 Task: Add Boiron Coldcalm Children to the cart.
Action: Mouse moved to (305, 169)
Screenshot: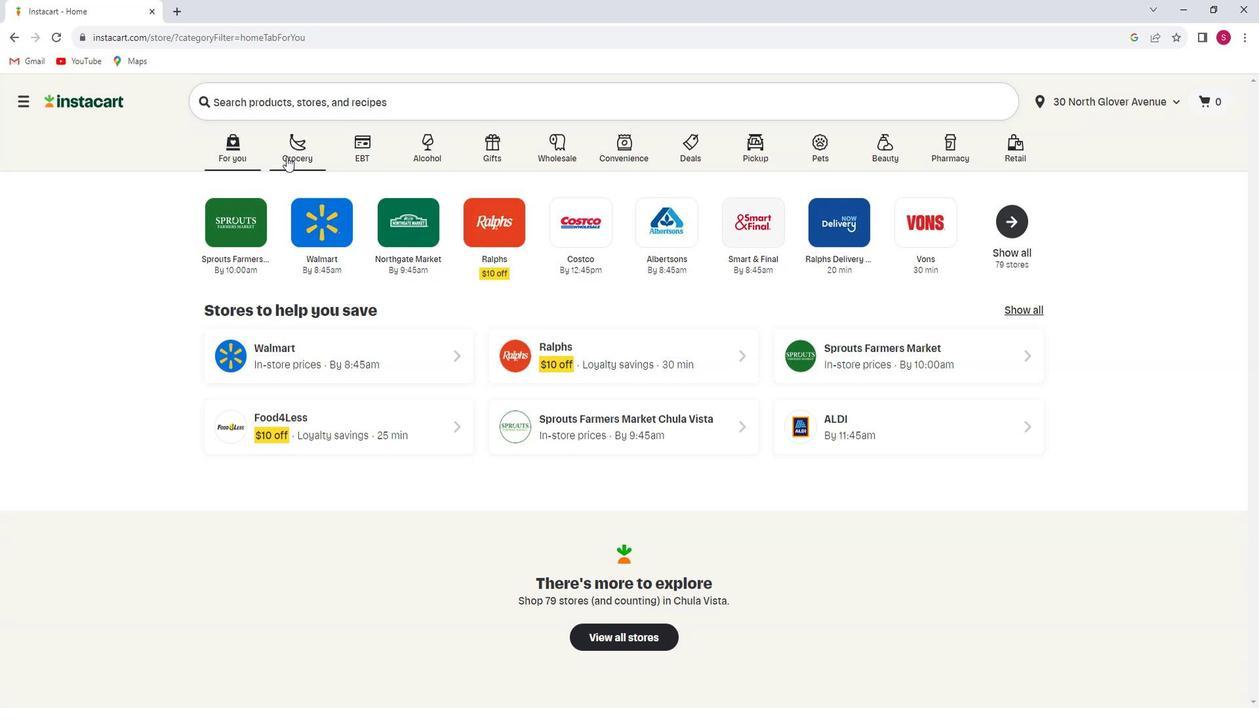 
Action: Mouse pressed left at (305, 169)
Screenshot: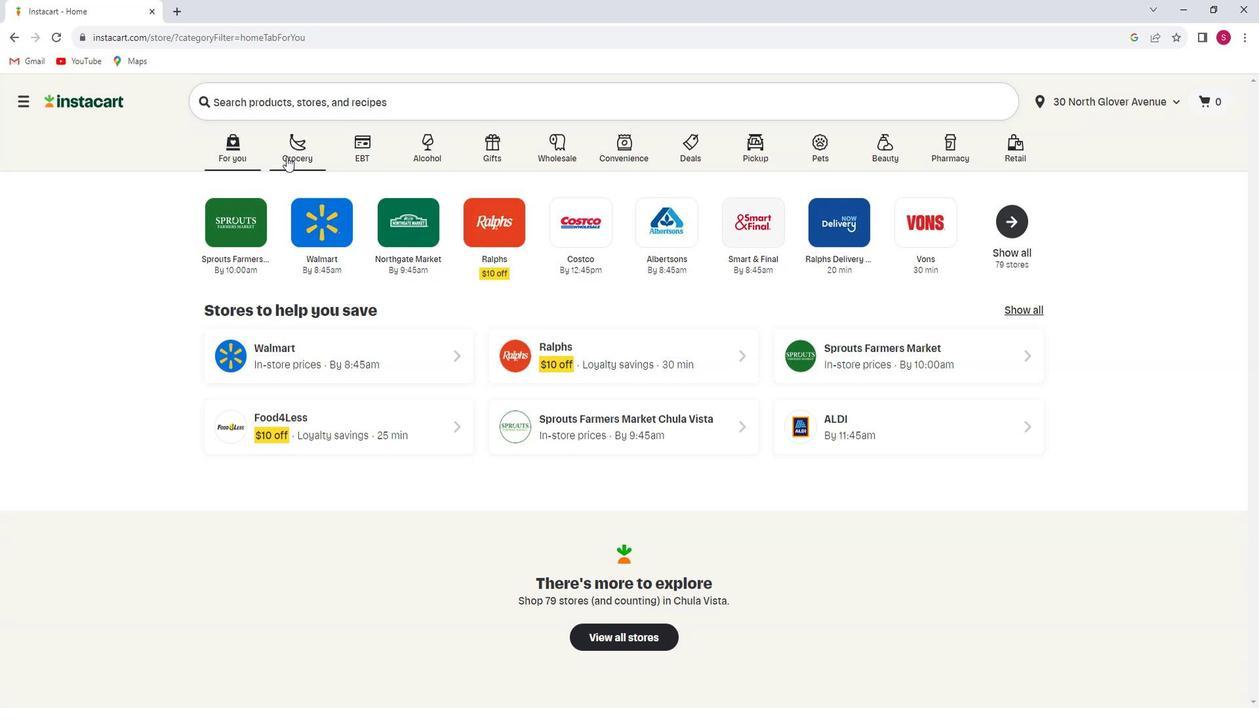 
Action: Mouse moved to (325, 417)
Screenshot: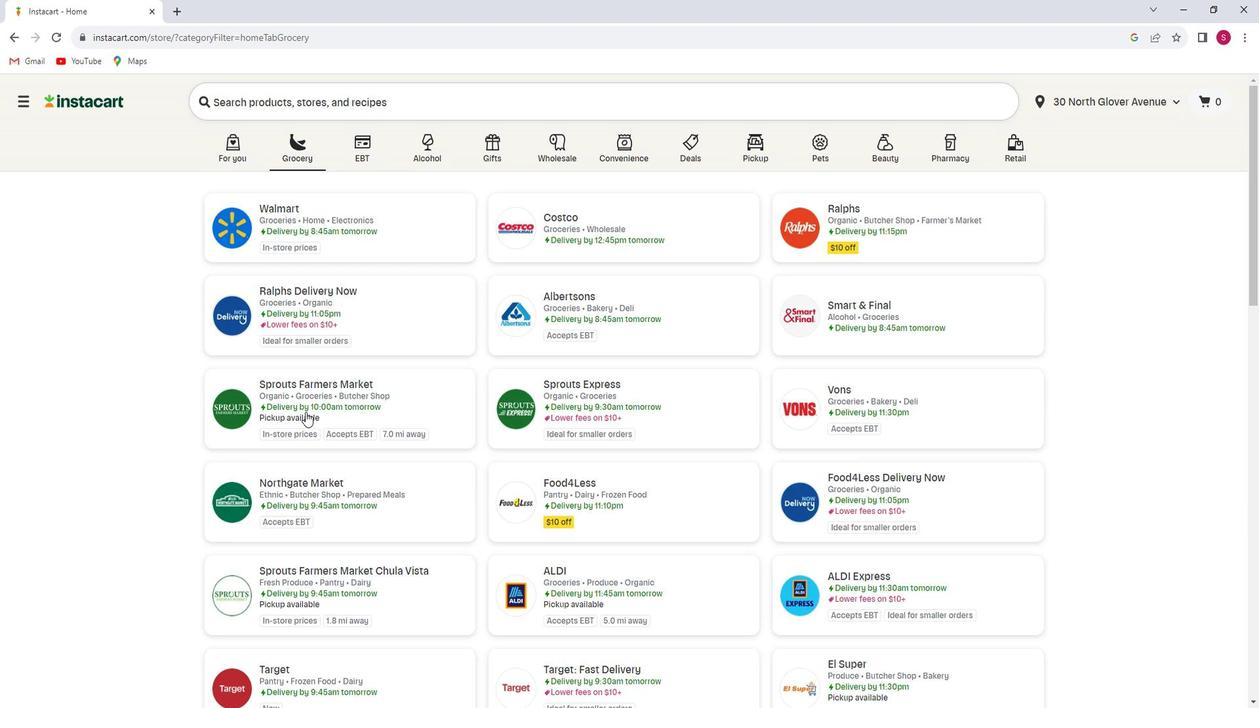 
Action: Mouse pressed left at (325, 417)
Screenshot: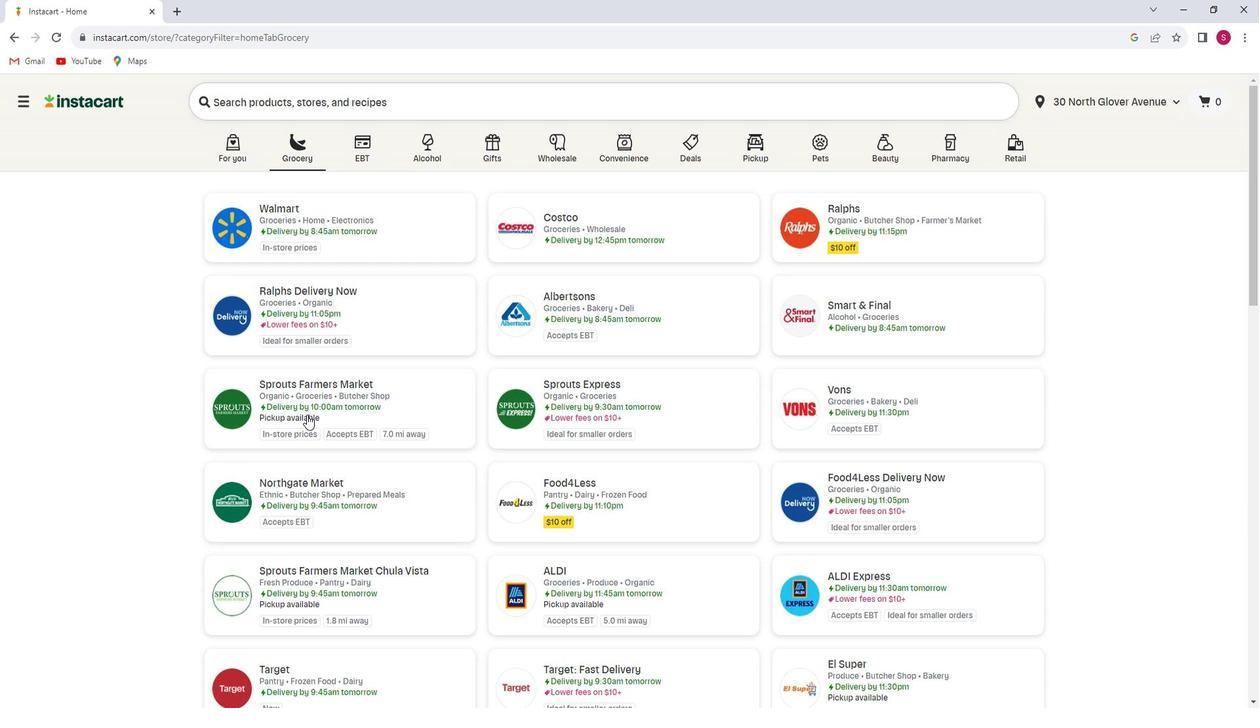 
Action: Mouse moved to (92, 482)
Screenshot: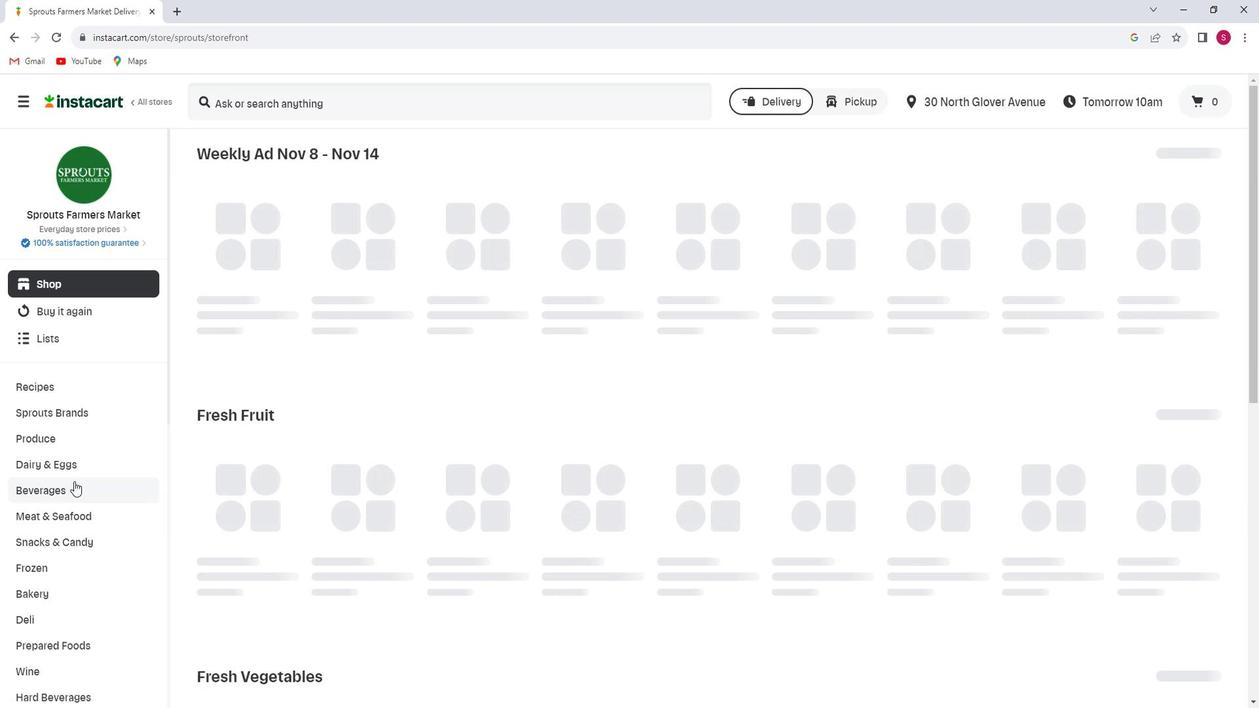 
Action: Mouse scrolled (92, 481) with delta (0, 0)
Screenshot: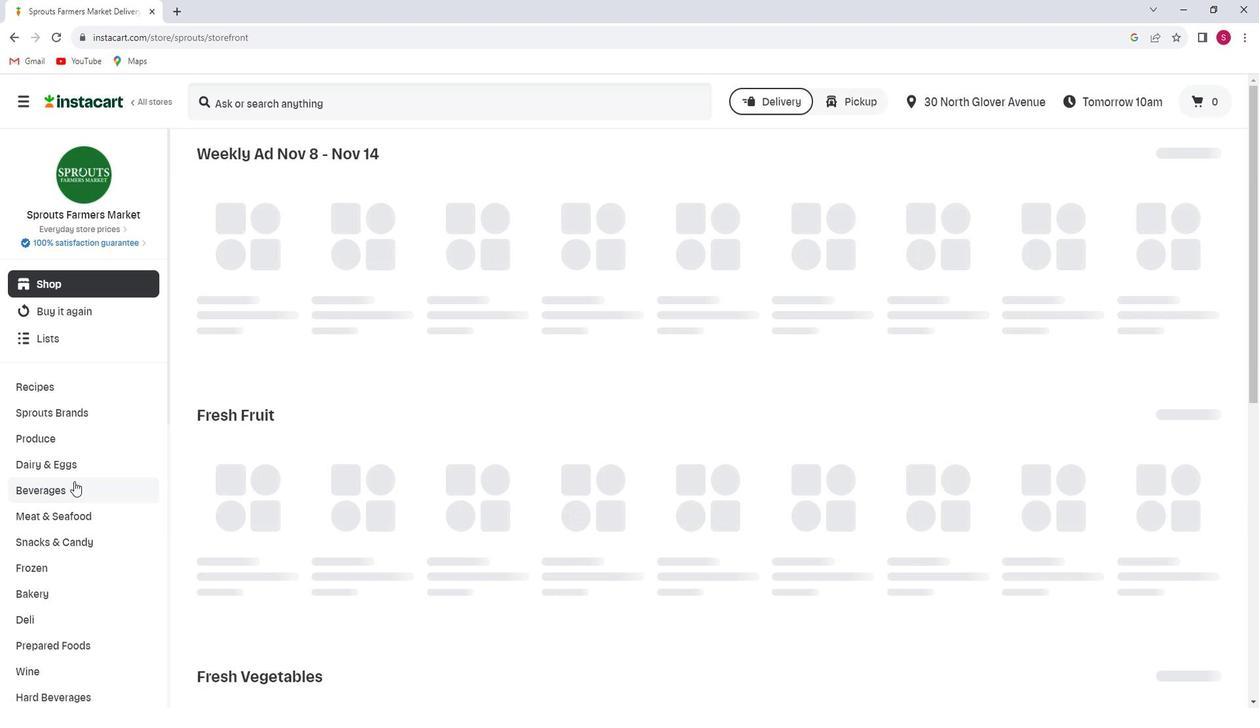 
Action: Mouse moved to (91, 483)
Screenshot: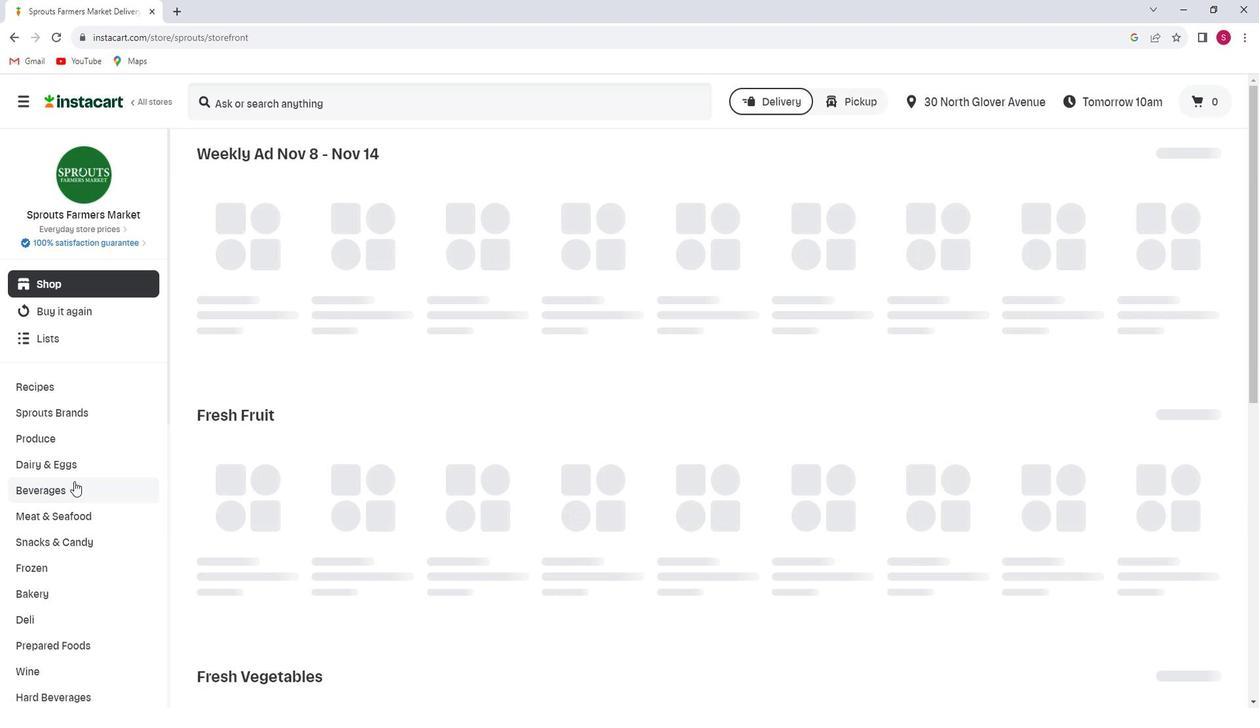 
Action: Mouse scrolled (91, 482) with delta (0, 0)
Screenshot: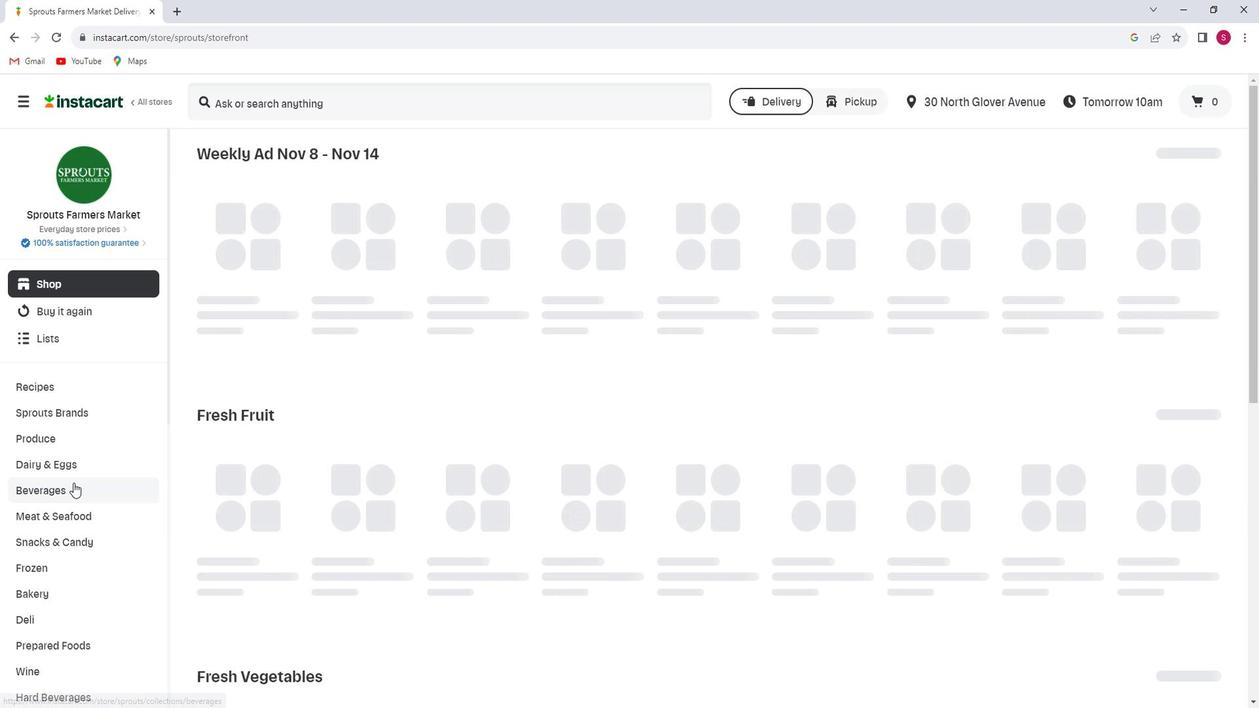 
Action: Mouse scrolled (91, 482) with delta (0, 0)
Screenshot: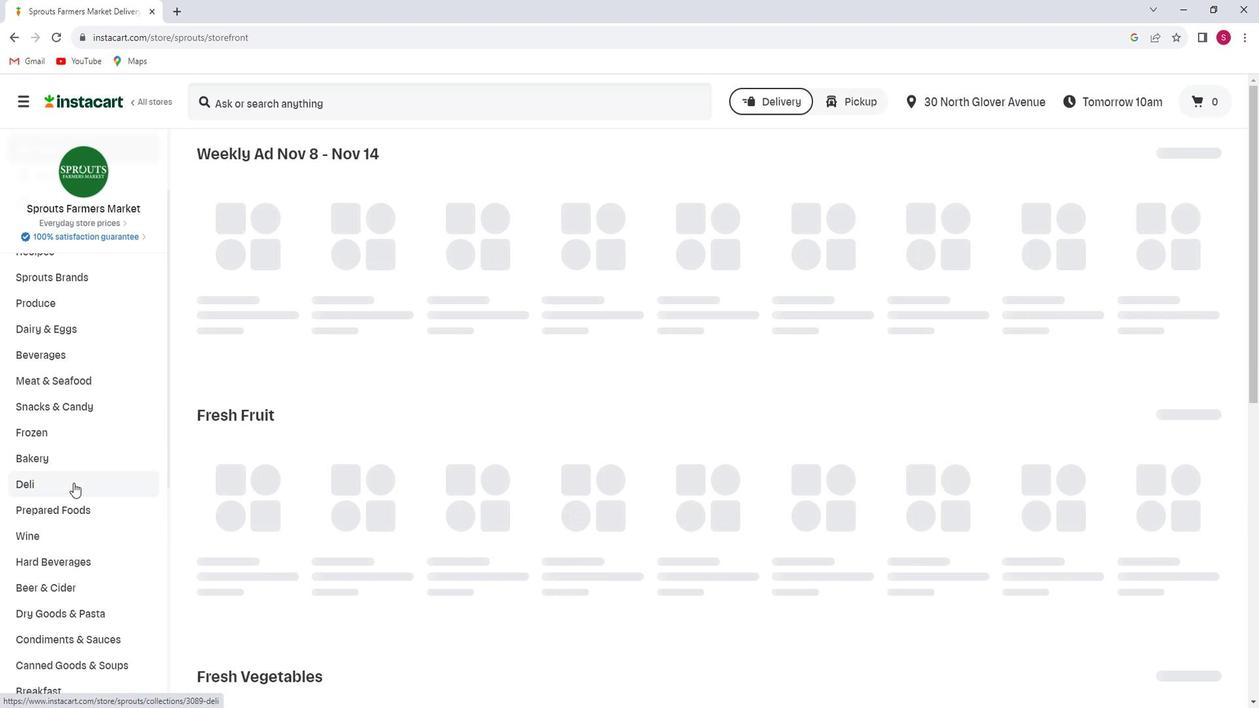 
Action: Mouse moved to (91, 485)
Screenshot: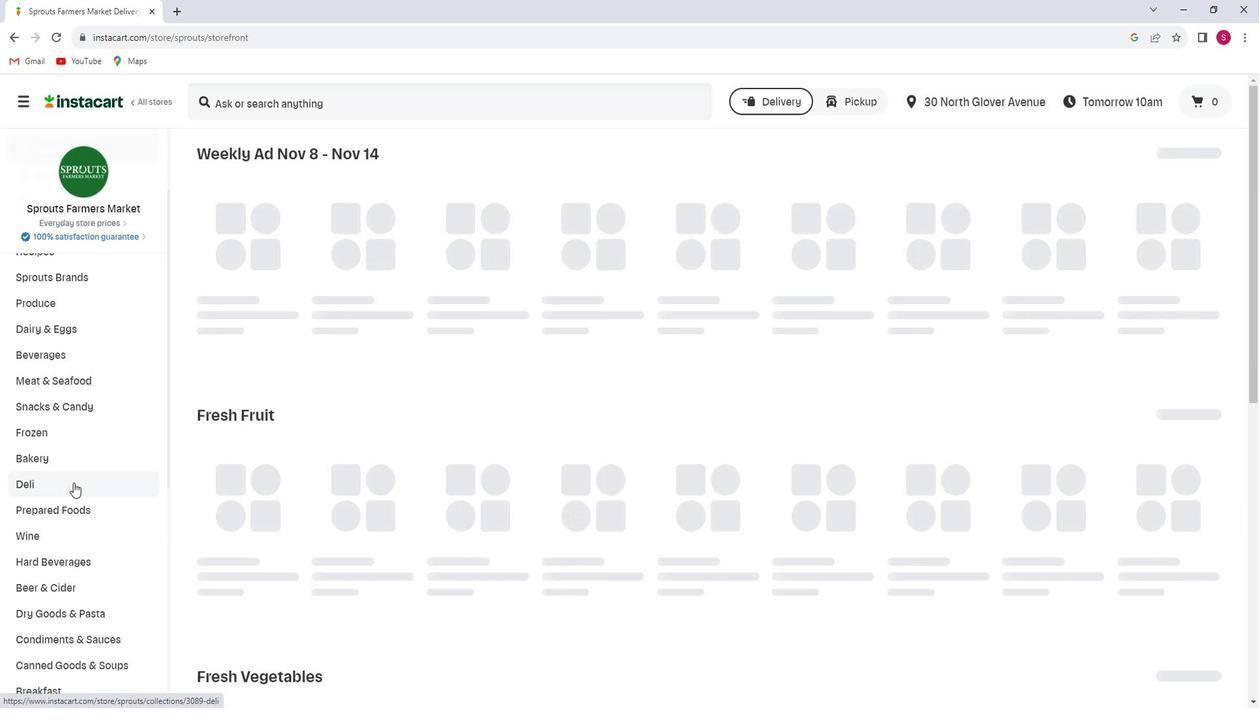 
Action: Mouse scrolled (91, 484) with delta (0, 0)
Screenshot: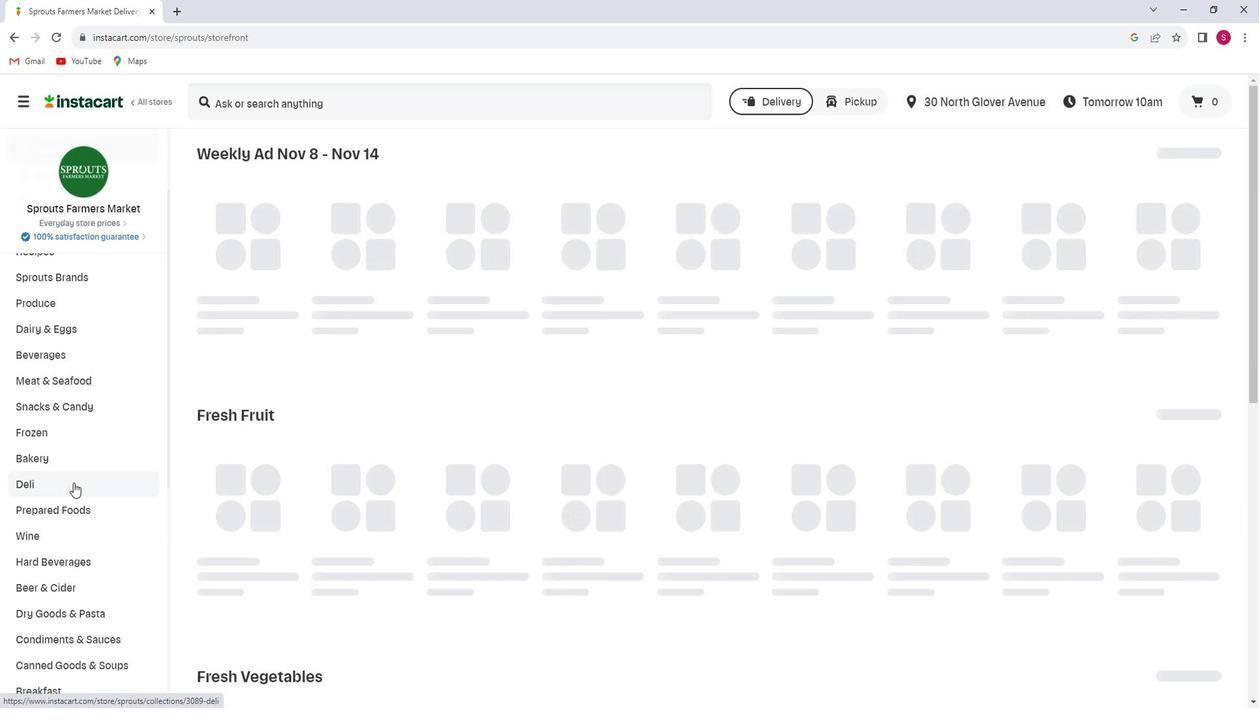 
Action: Mouse moved to (91, 486)
Screenshot: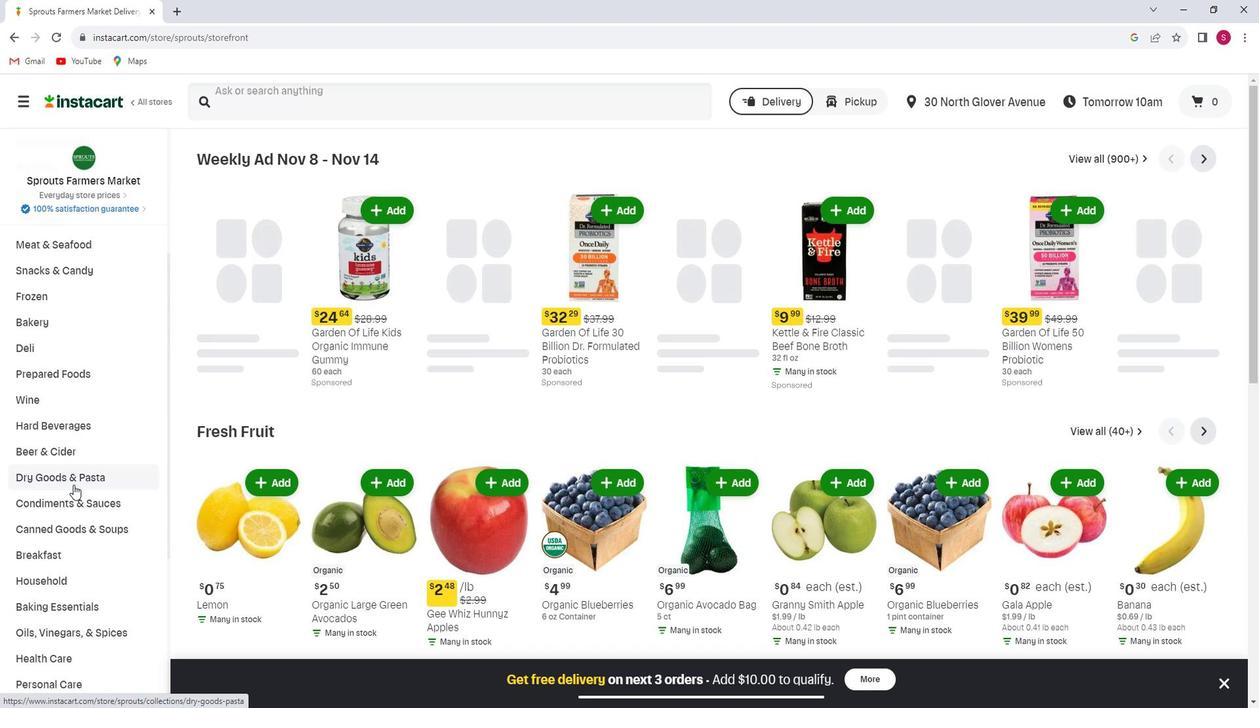 
Action: Mouse scrolled (91, 485) with delta (0, 0)
Screenshot: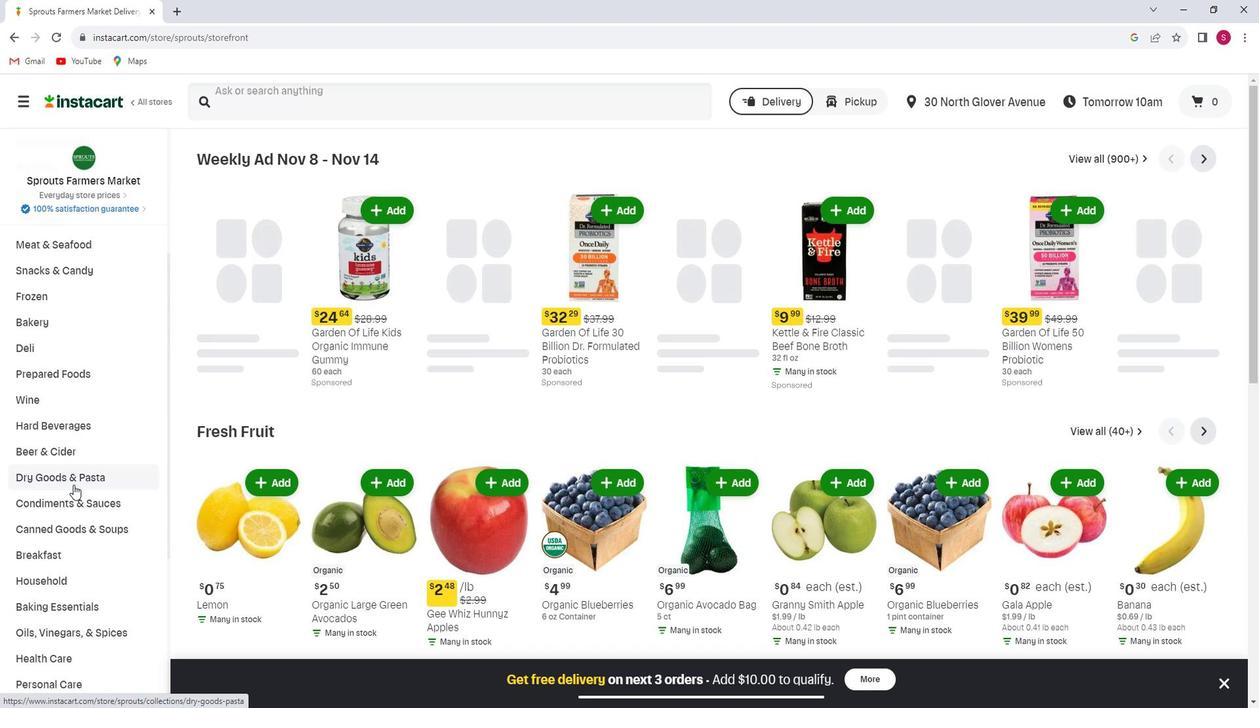 
Action: Mouse moved to (89, 487)
Screenshot: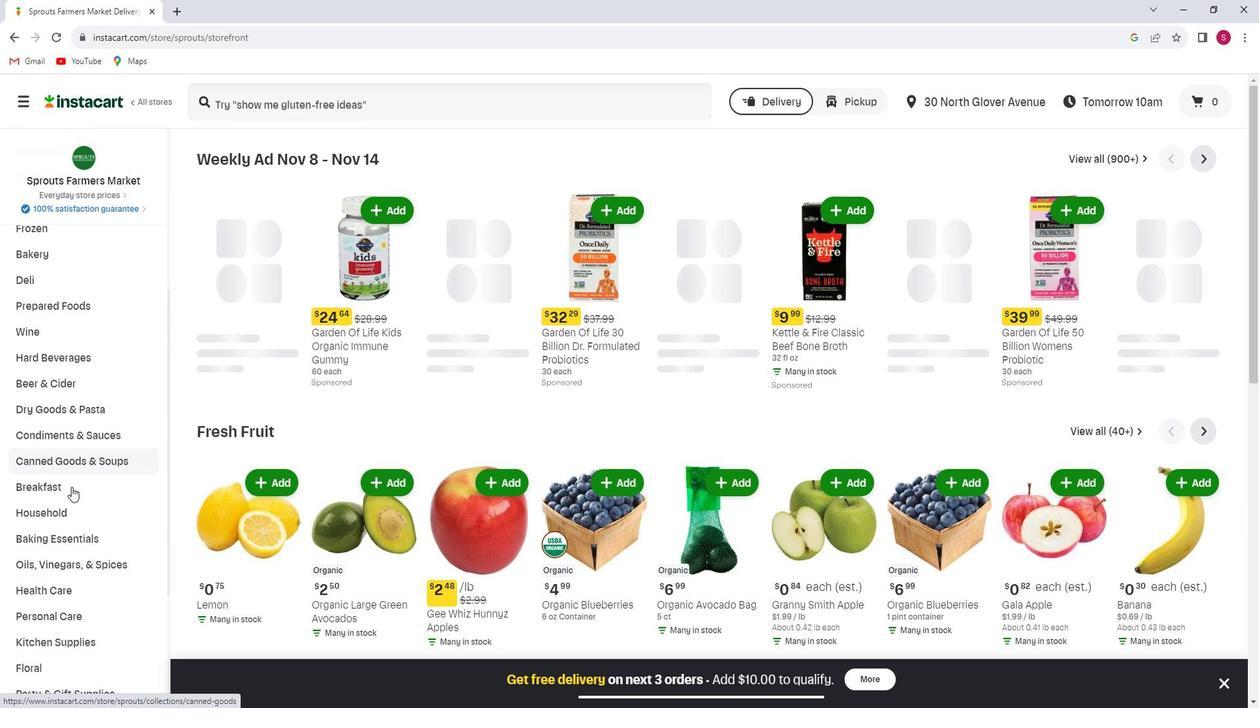 
Action: Mouse scrolled (89, 486) with delta (0, 0)
Screenshot: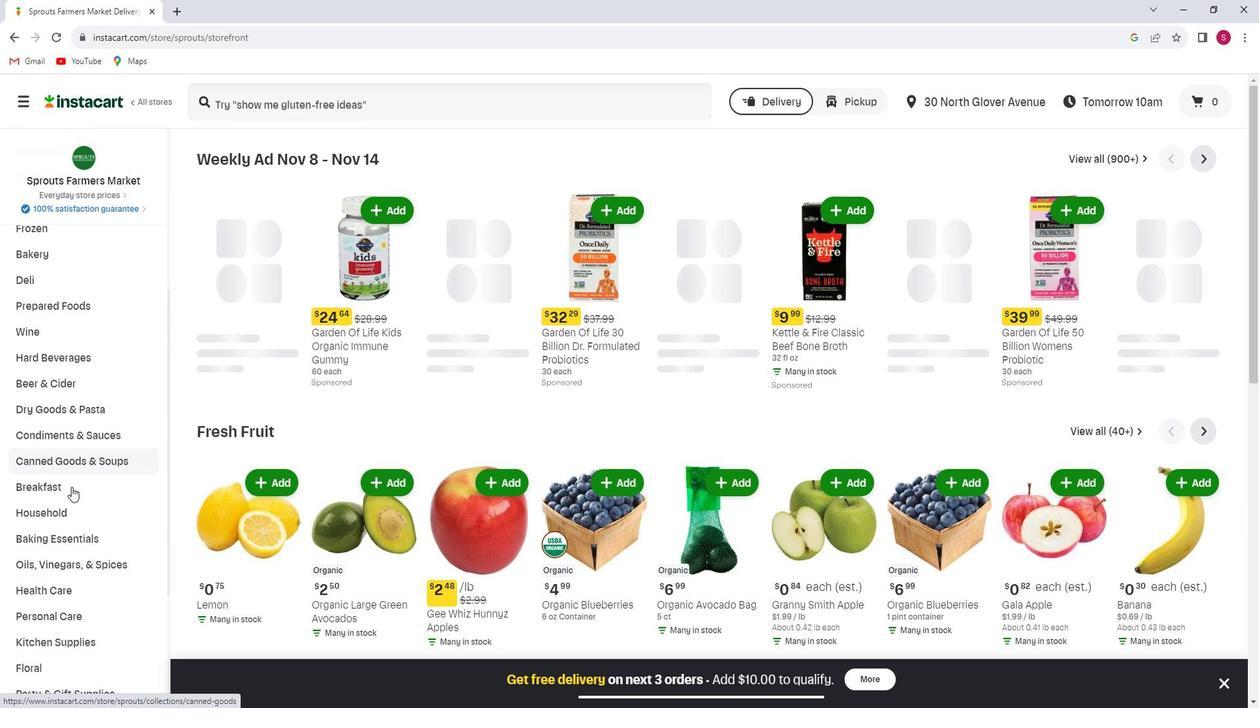 
Action: Mouse scrolled (89, 486) with delta (0, 0)
Screenshot: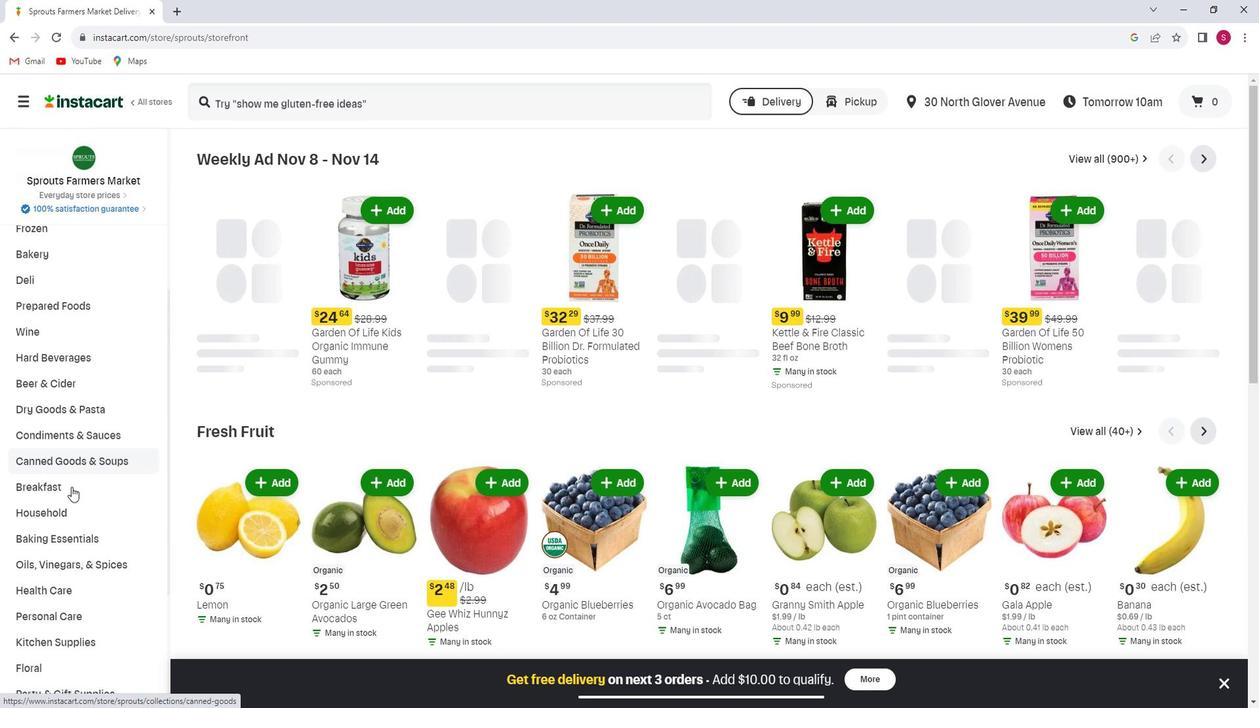 
Action: Mouse scrolled (89, 486) with delta (0, 0)
Screenshot: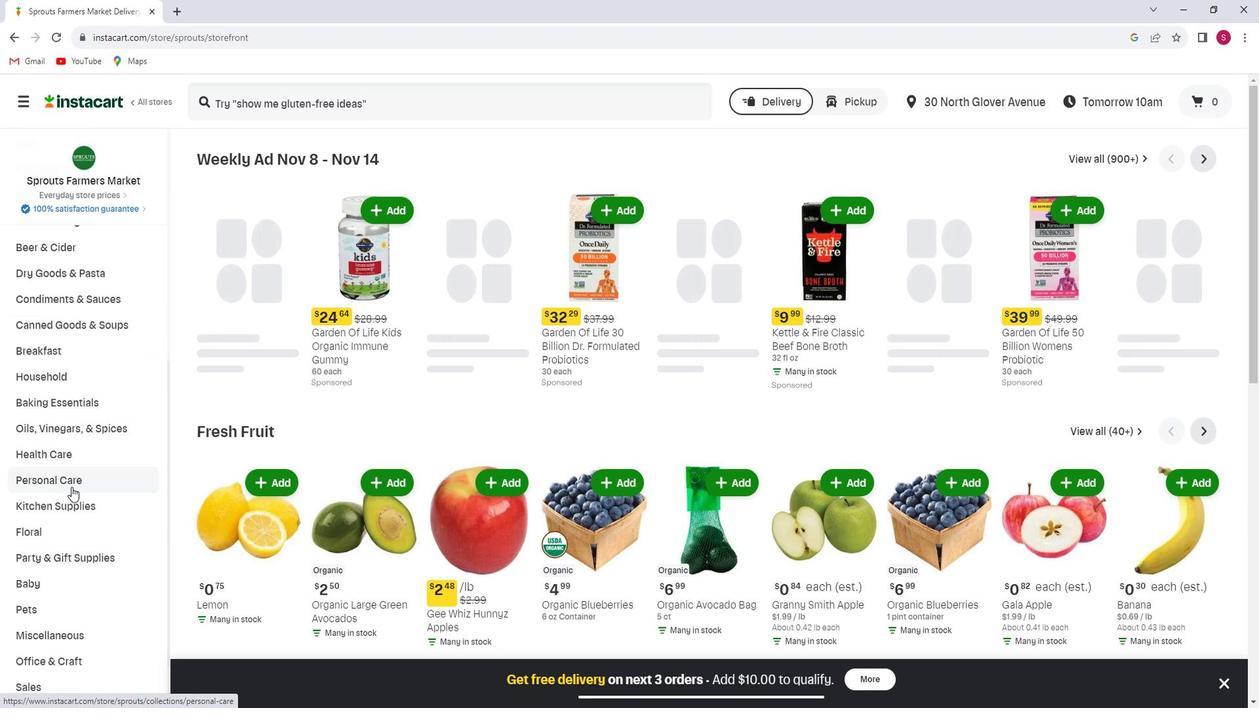 
Action: Mouse moved to (69, 515)
Screenshot: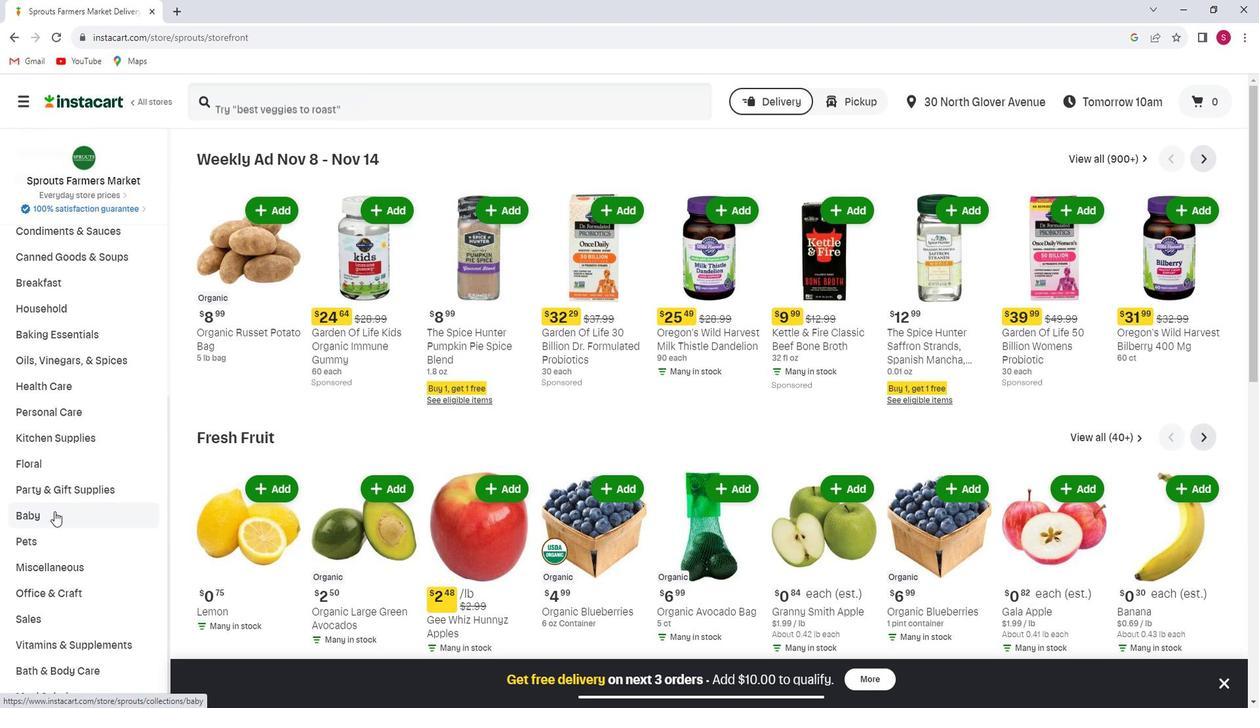 
Action: Mouse pressed left at (69, 515)
Screenshot: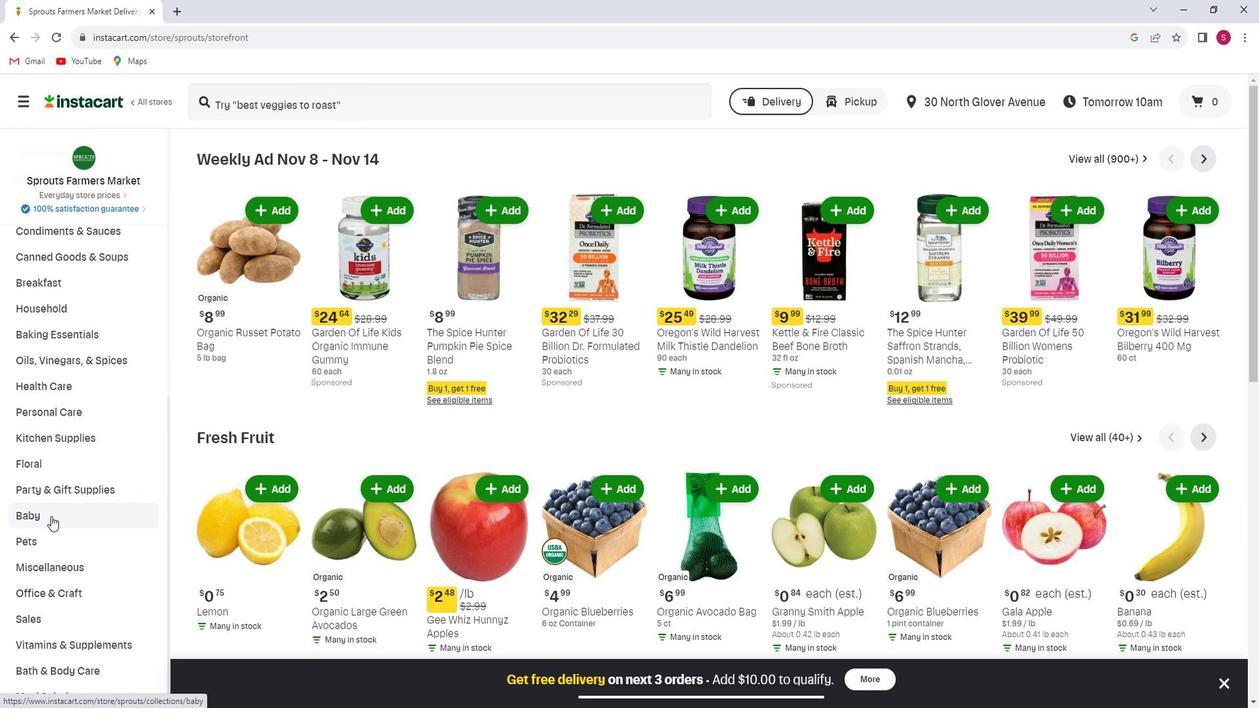 
Action: Mouse moved to (70, 537)
Screenshot: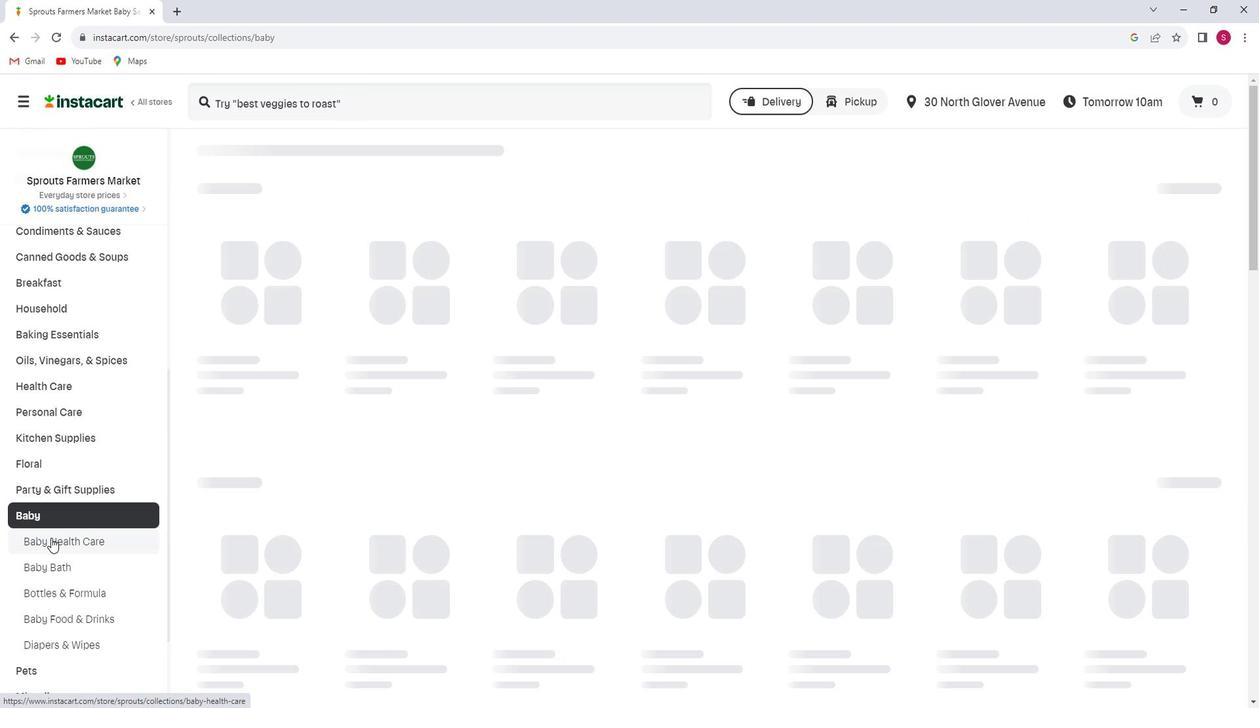 
Action: Mouse pressed left at (70, 537)
Screenshot: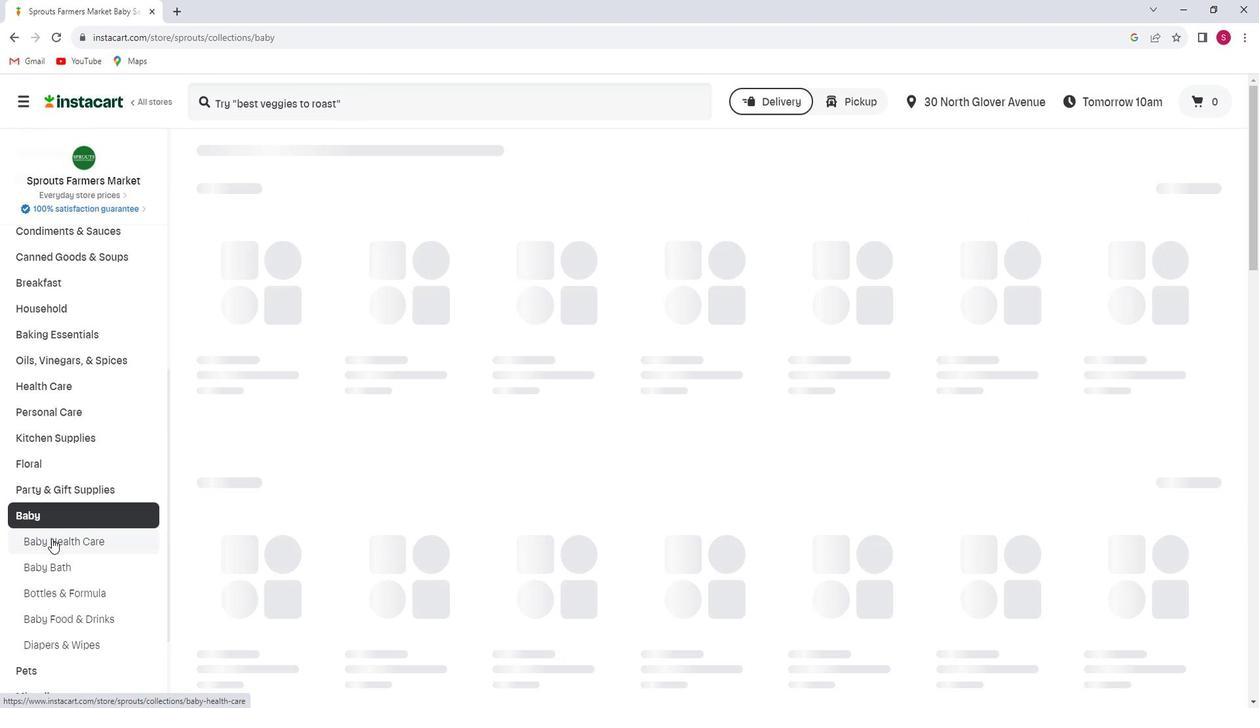 
Action: Mouse moved to (319, 111)
Screenshot: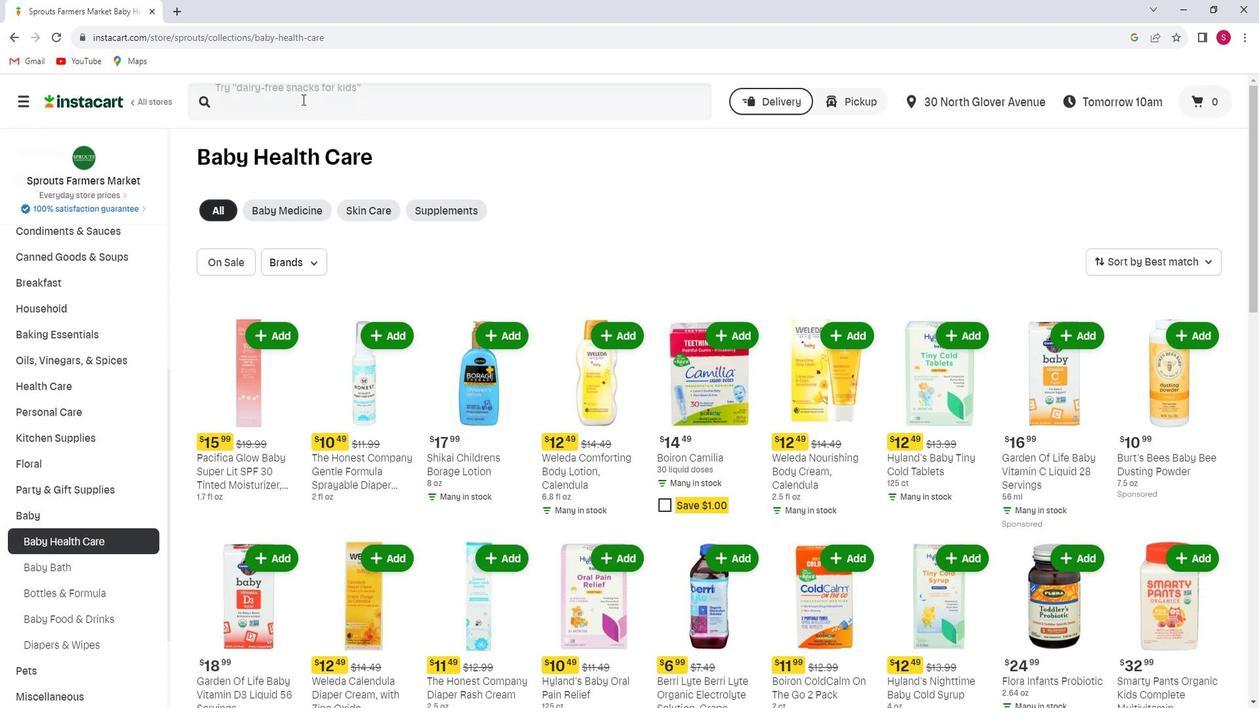 
Action: Mouse pressed left at (319, 111)
Screenshot: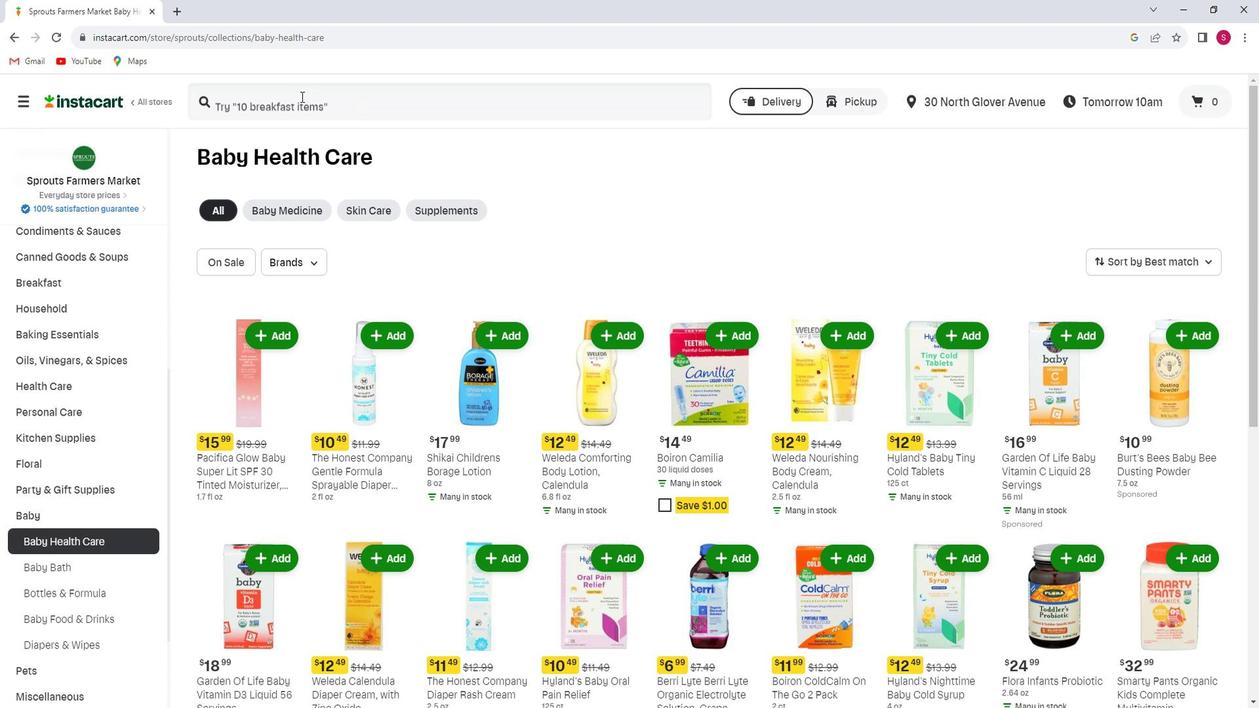 
Action: Key pressed <Key.shift>Boiron<Key.space><Key.shift>Coldcalm<Key.space><Key.shift>Childe<Key.backspace>ren<Key.enter>
Screenshot: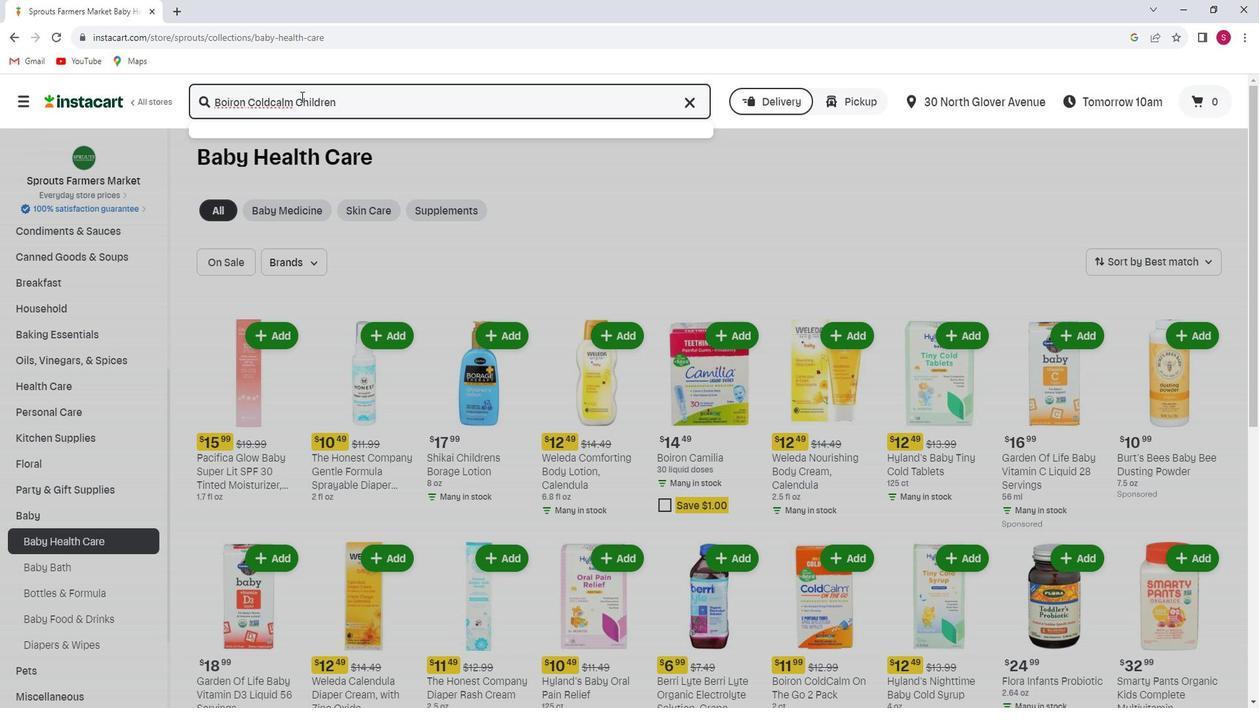 
Action: Mouse moved to (461, 275)
Screenshot: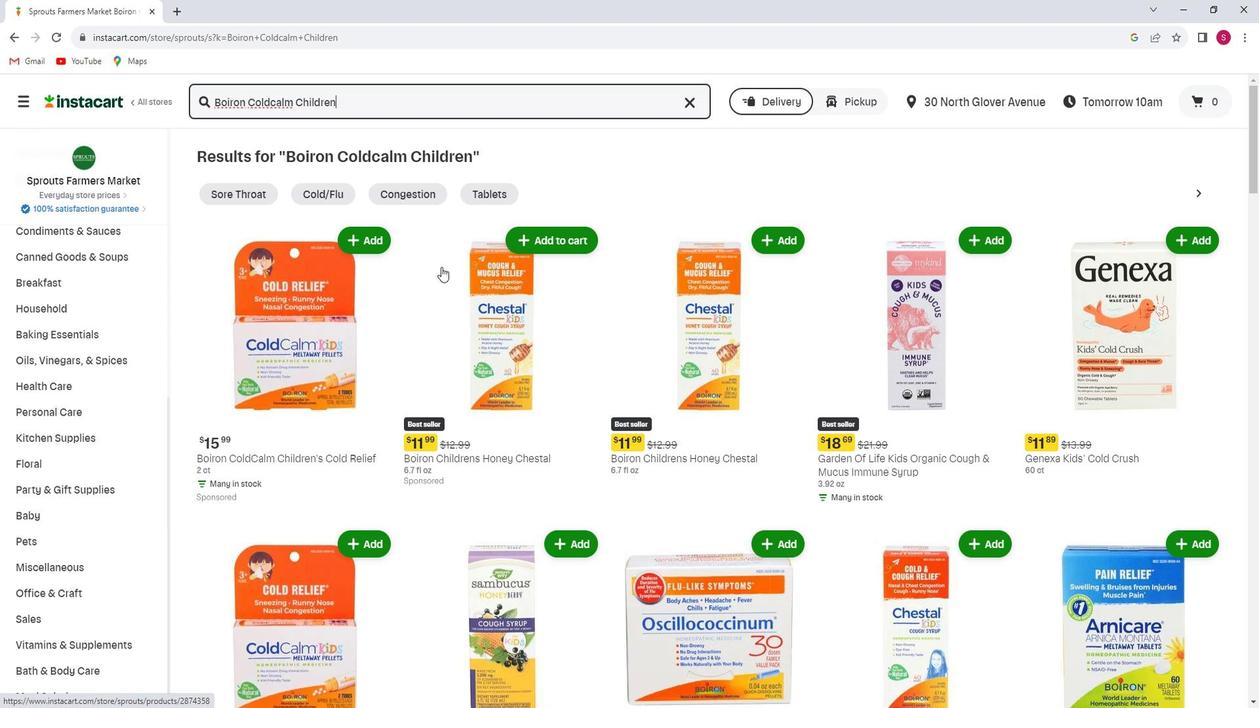 
Action: Mouse scrolled (461, 274) with delta (0, 0)
Screenshot: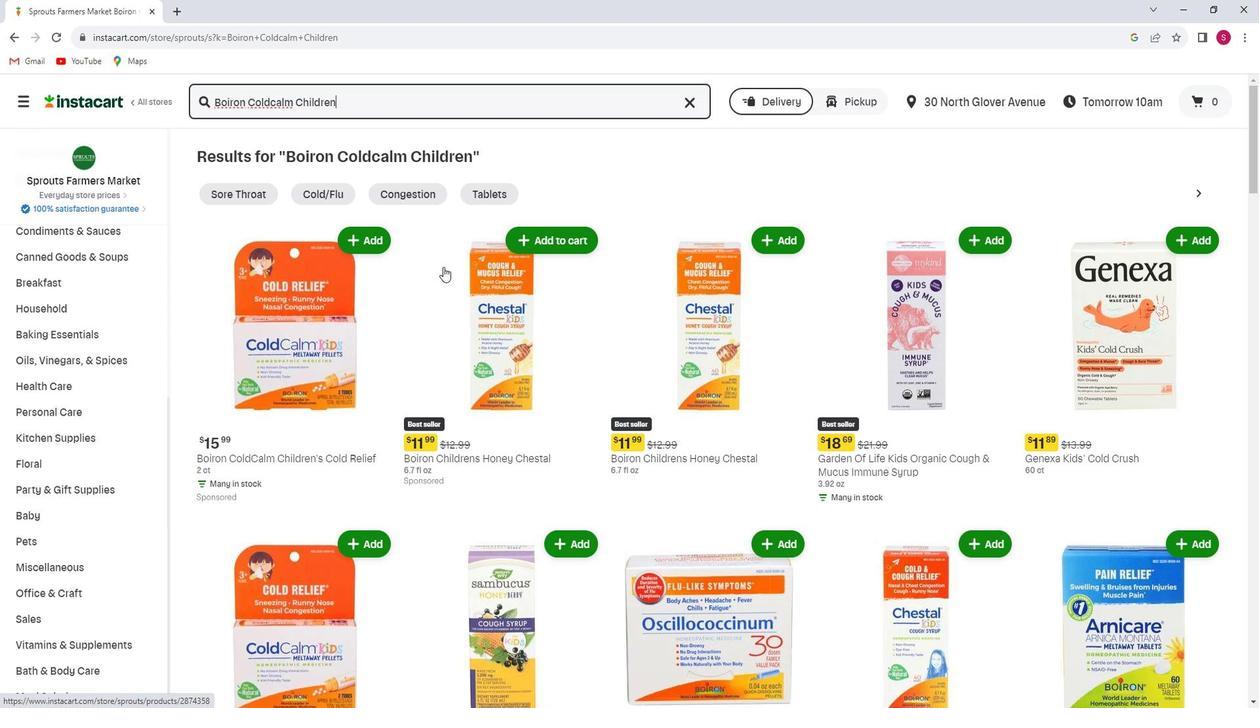 
Action: Mouse scrolled (461, 274) with delta (0, 0)
Screenshot: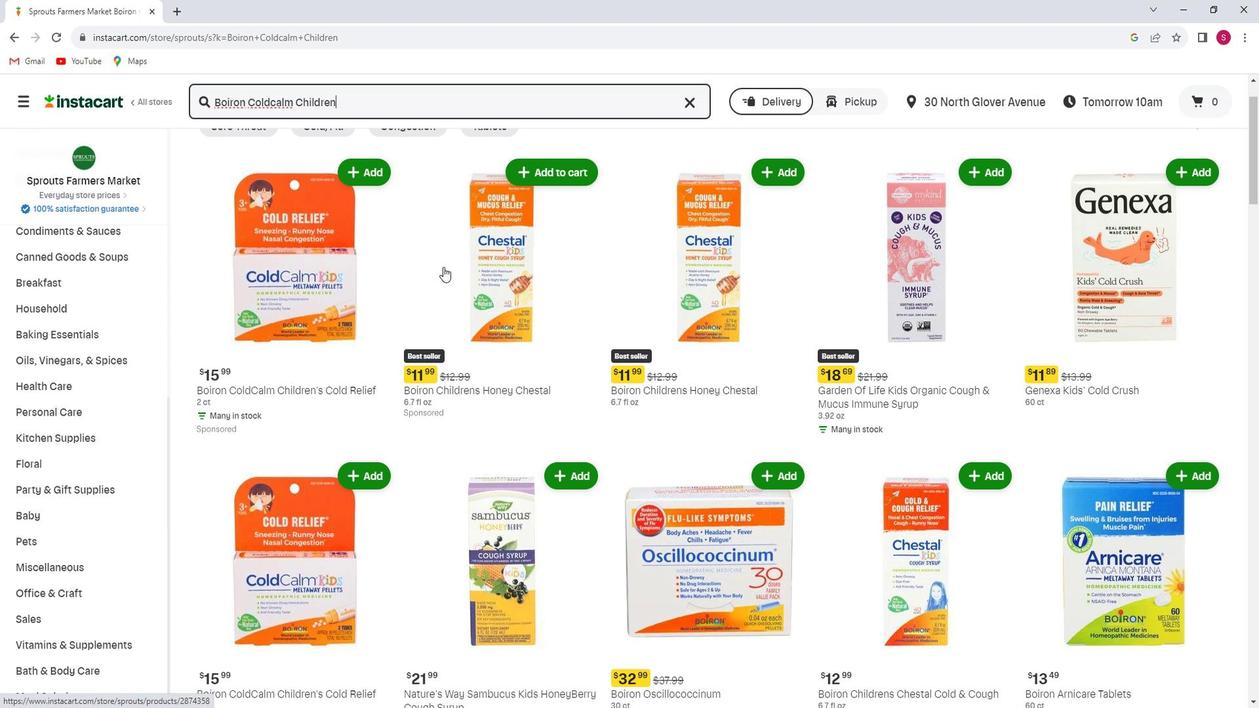 
Action: Mouse scrolled (461, 274) with delta (0, 0)
Screenshot: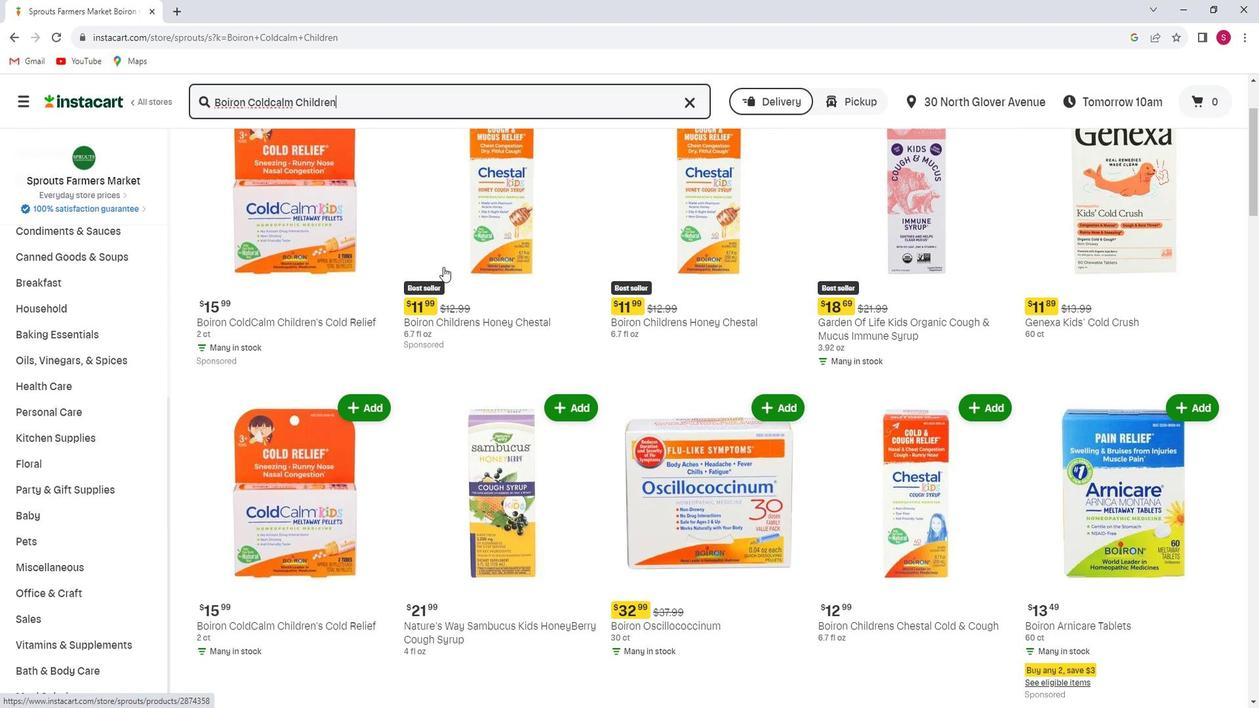 
Action: Mouse scrolled (461, 274) with delta (0, 0)
Screenshot: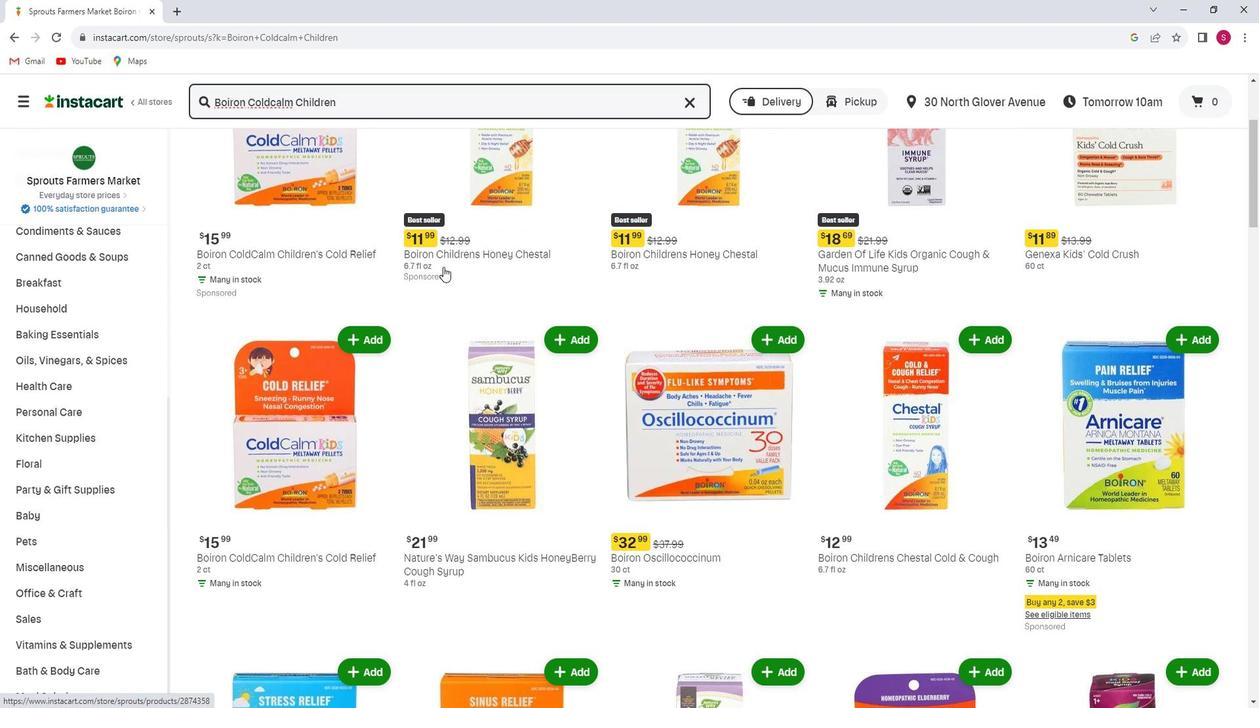
Action: Mouse scrolled (461, 274) with delta (0, 0)
Screenshot: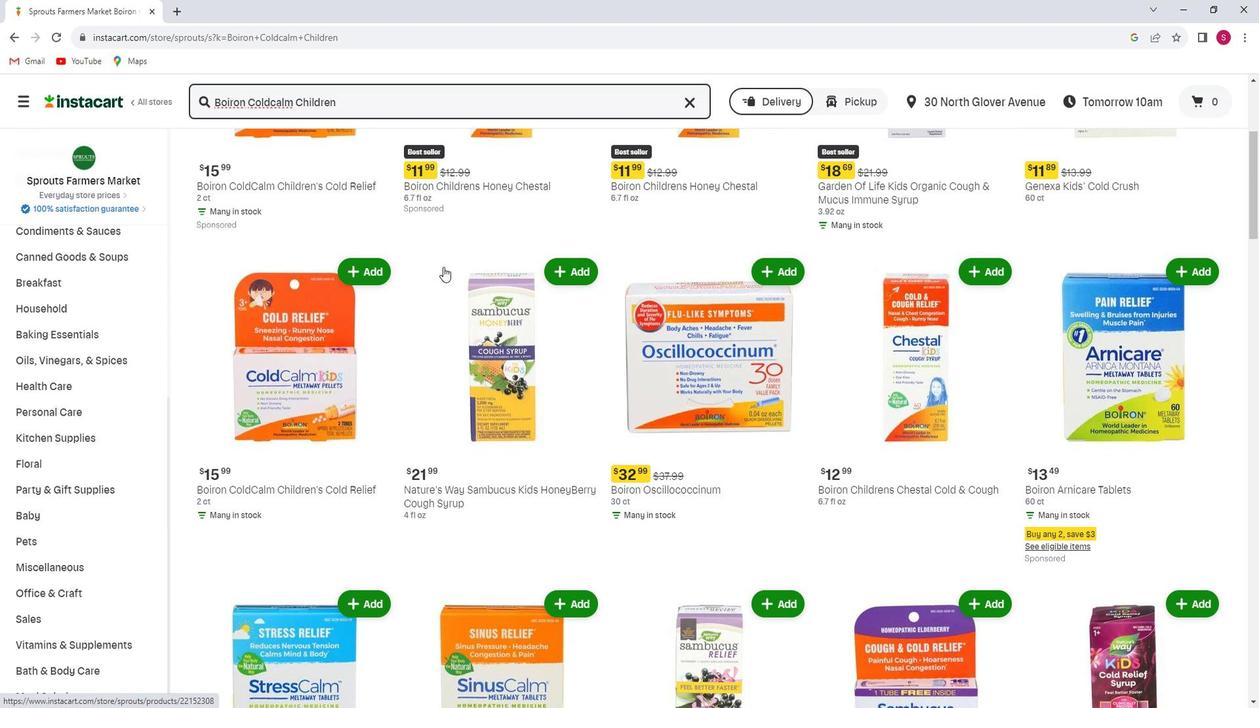 
Action: Mouse scrolled (461, 274) with delta (0, 0)
Screenshot: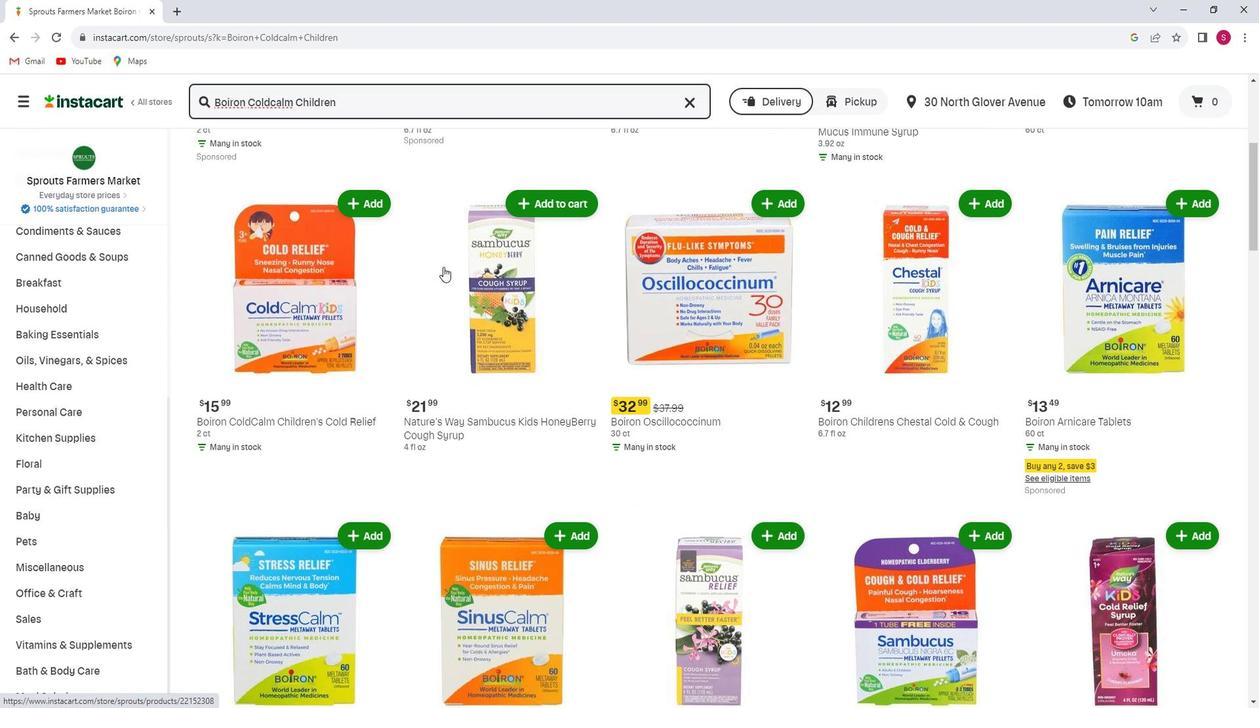 
Action: Mouse scrolled (461, 274) with delta (0, 0)
Screenshot: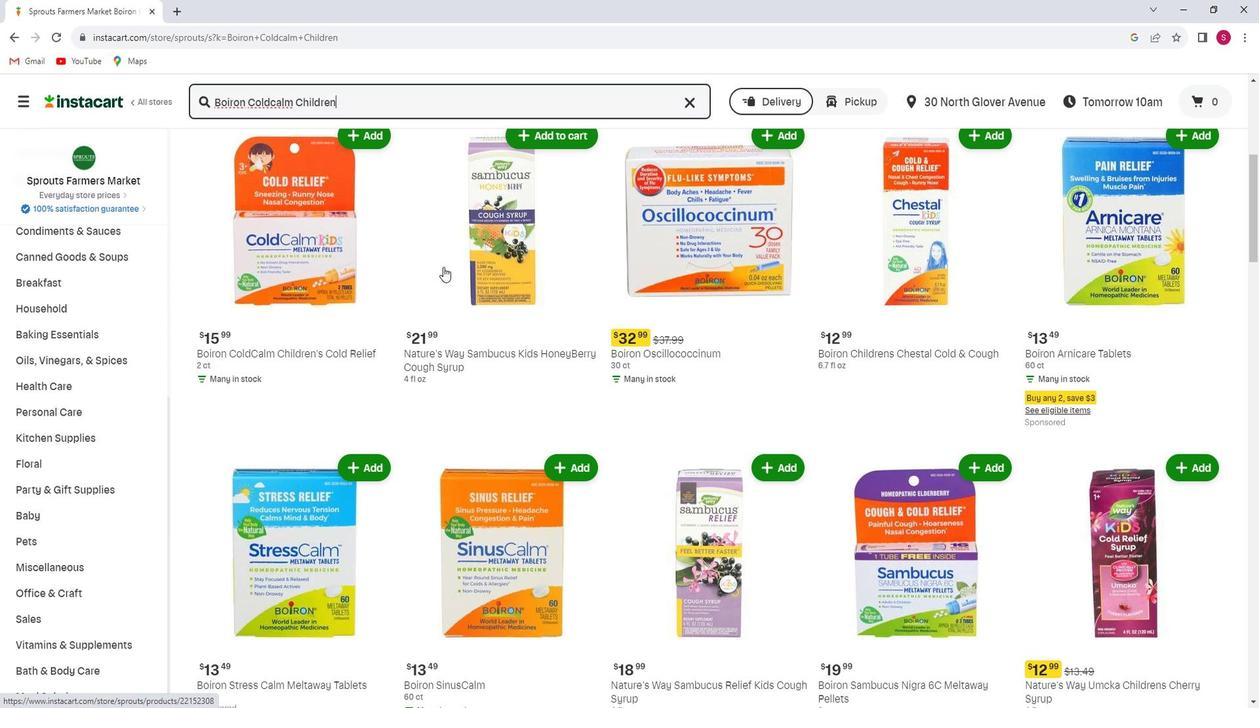 
Action: Mouse scrolled (461, 274) with delta (0, 0)
Screenshot: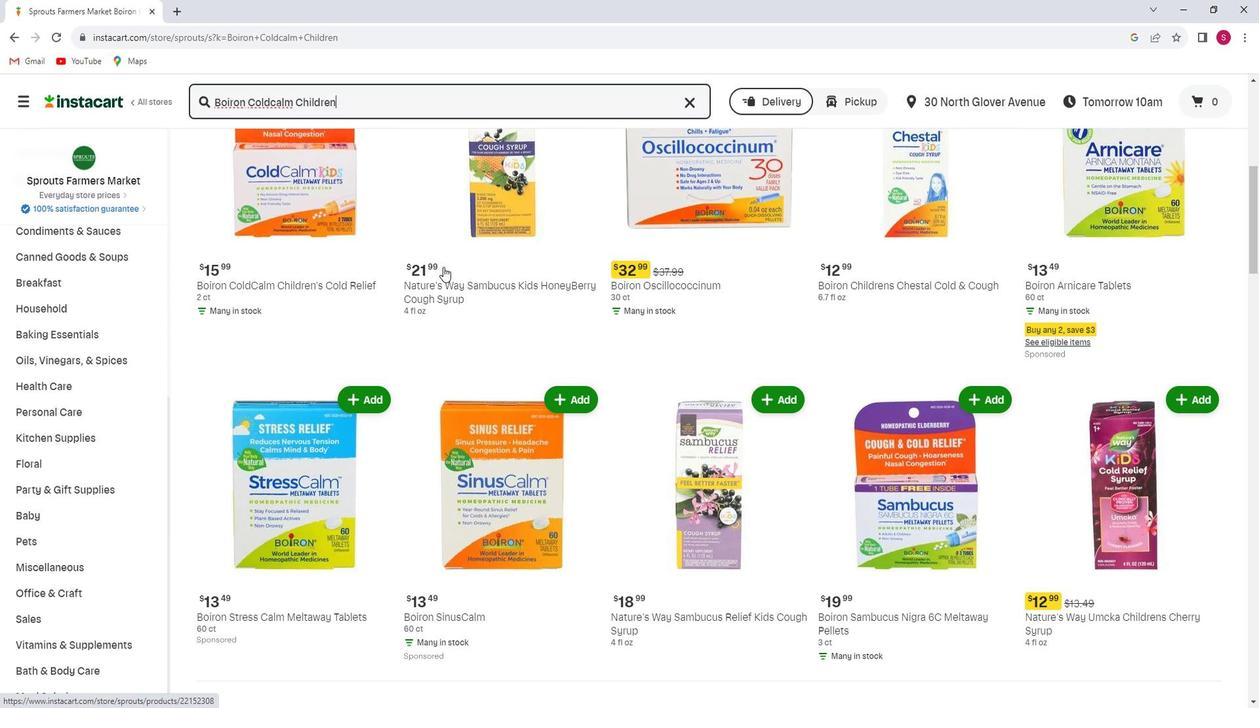 
Action: Mouse scrolled (461, 274) with delta (0, 0)
Screenshot: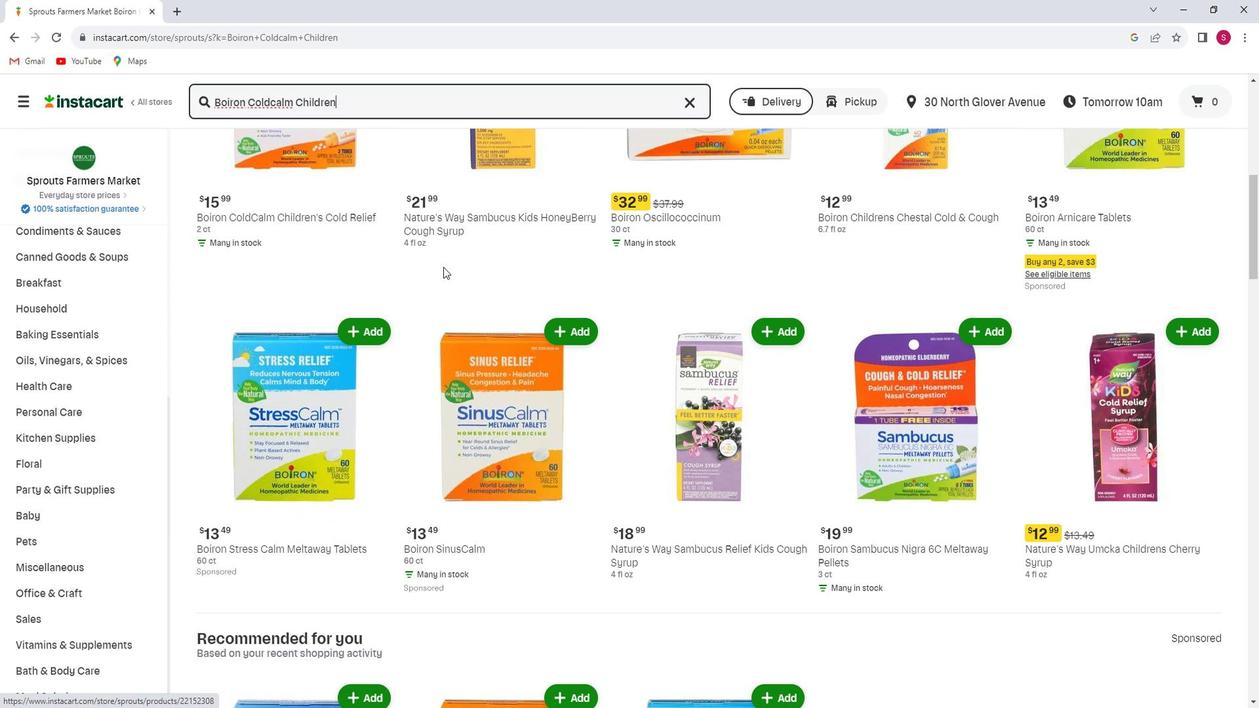 
Action: Mouse scrolled (461, 274) with delta (0, 0)
Screenshot: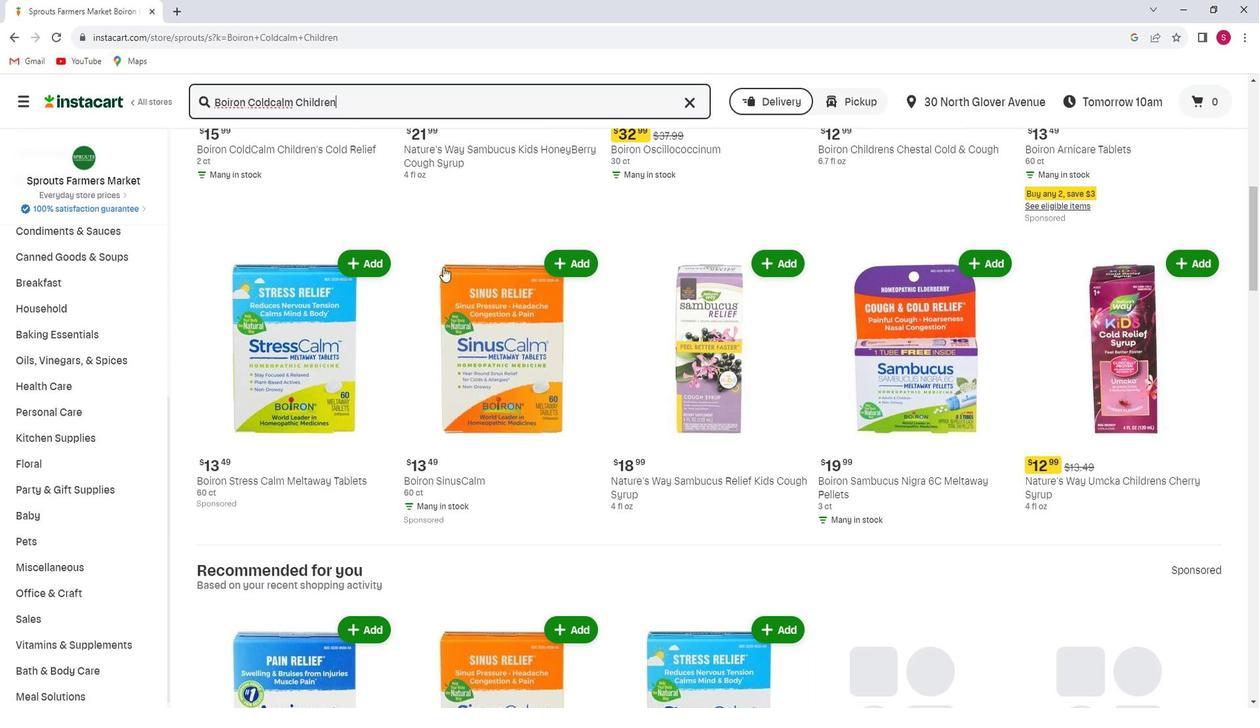
Action: Mouse scrolled (461, 274) with delta (0, 0)
Screenshot: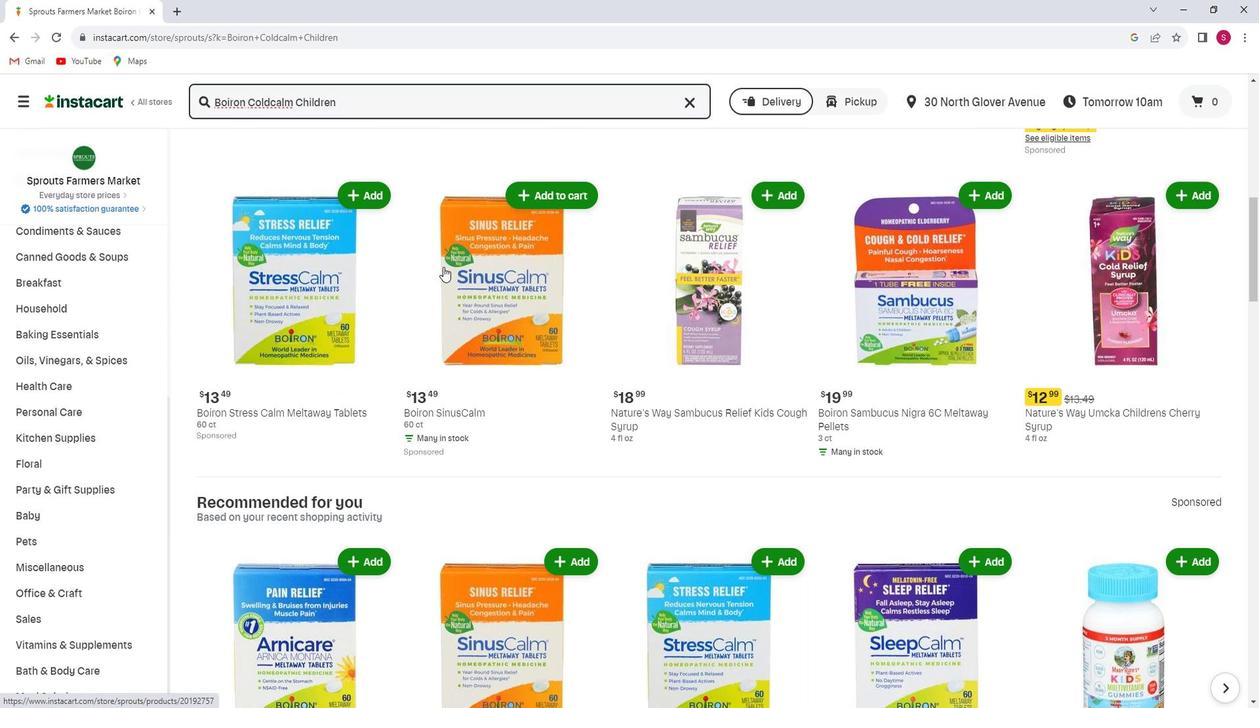 
Action: Mouse scrolled (461, 274) with delta (0, 0)
Screenshot: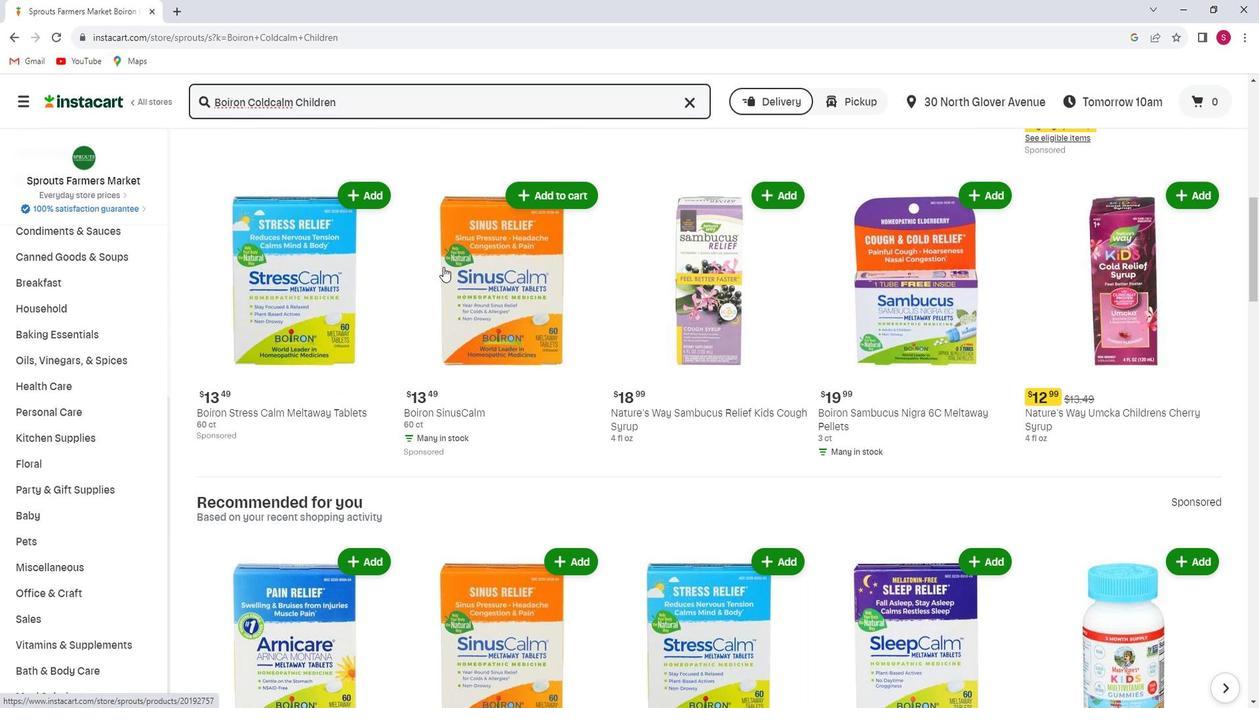 
Action: Mouse scrolled (461, 274) with delta (0, 0)
Screenshot: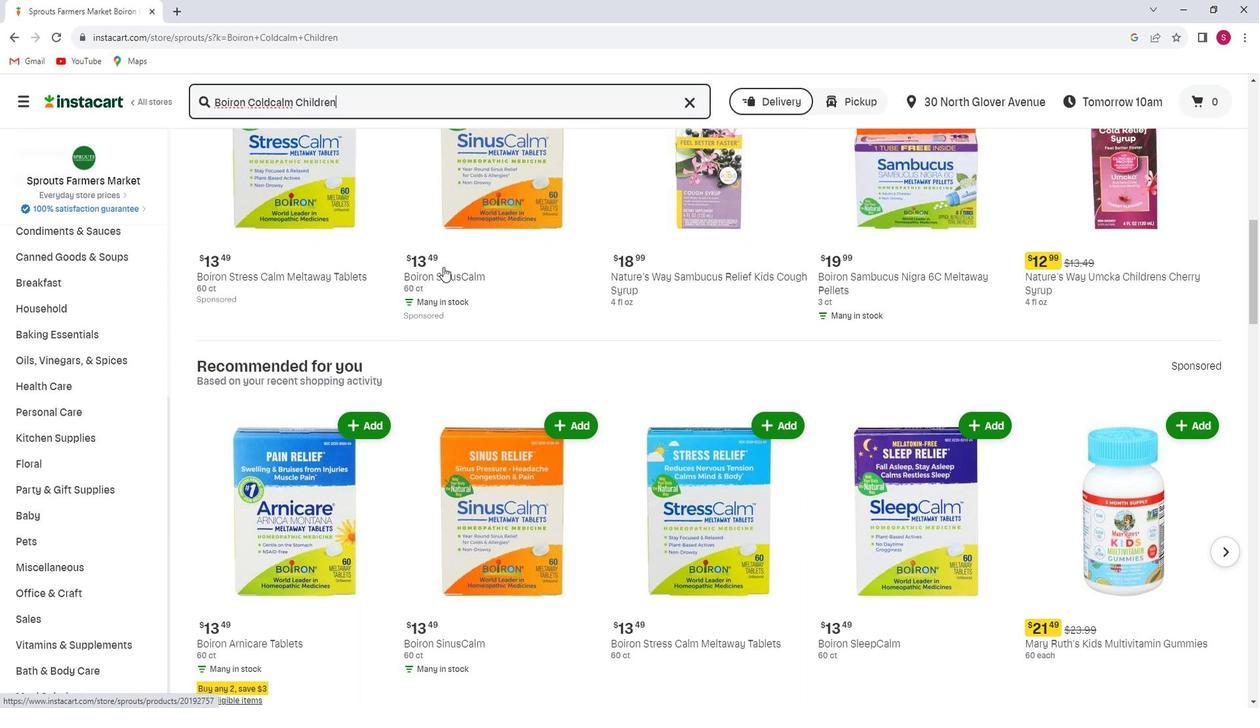 
Action: Mouse scrolled (461, 274) with delta (0, 0)
Screenshot: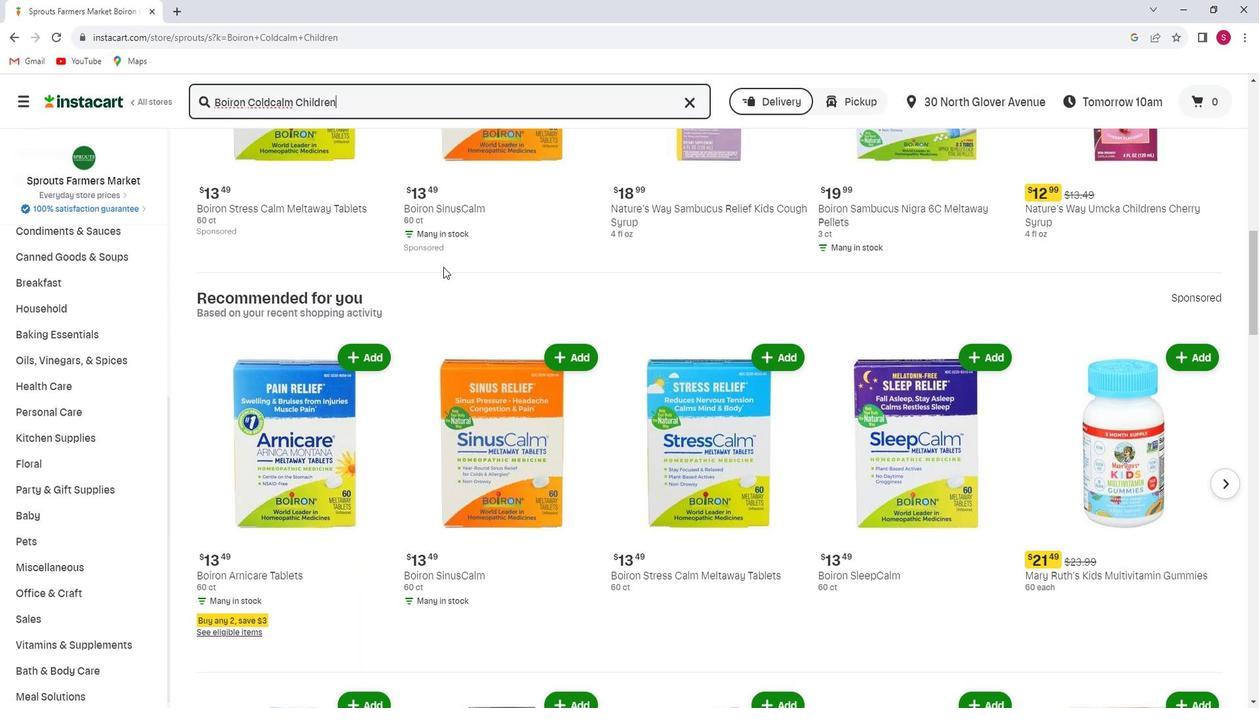 
Action: Mouse scrolled (461, 274) with delta (0, 0)
Screenshot: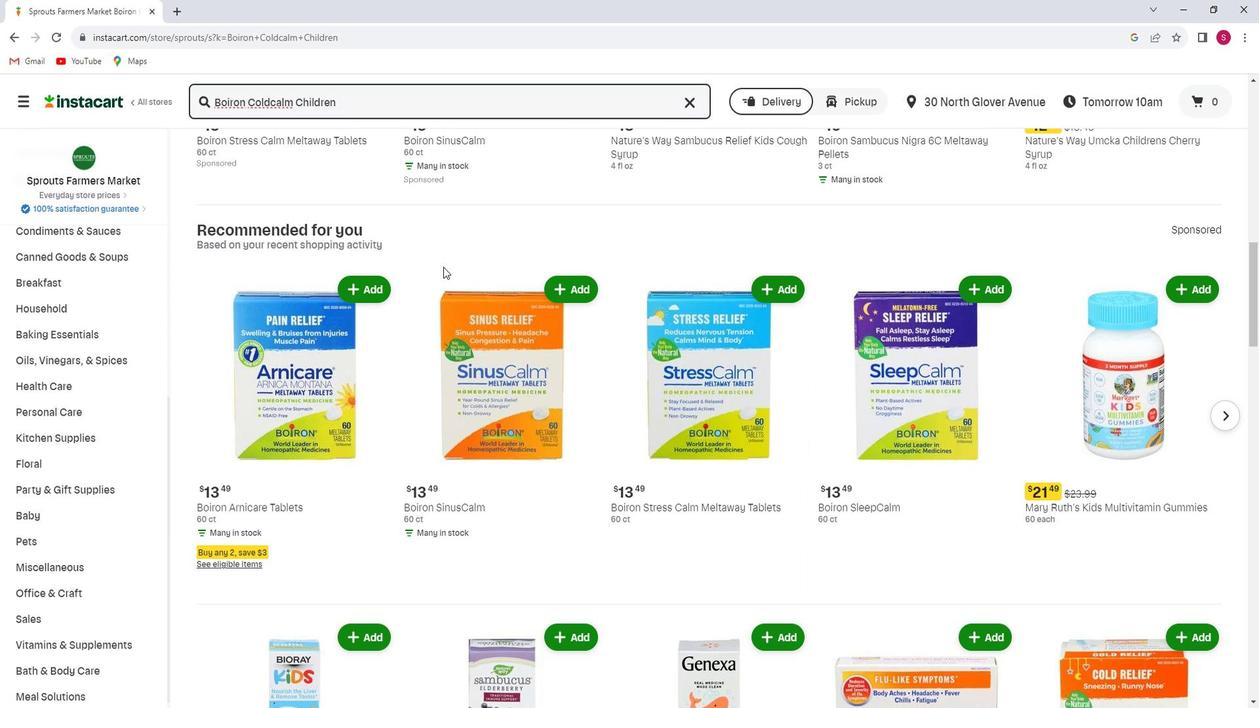 
Action: Mouse scrolled (461, 274) with delta (0, 0)
Screenshot: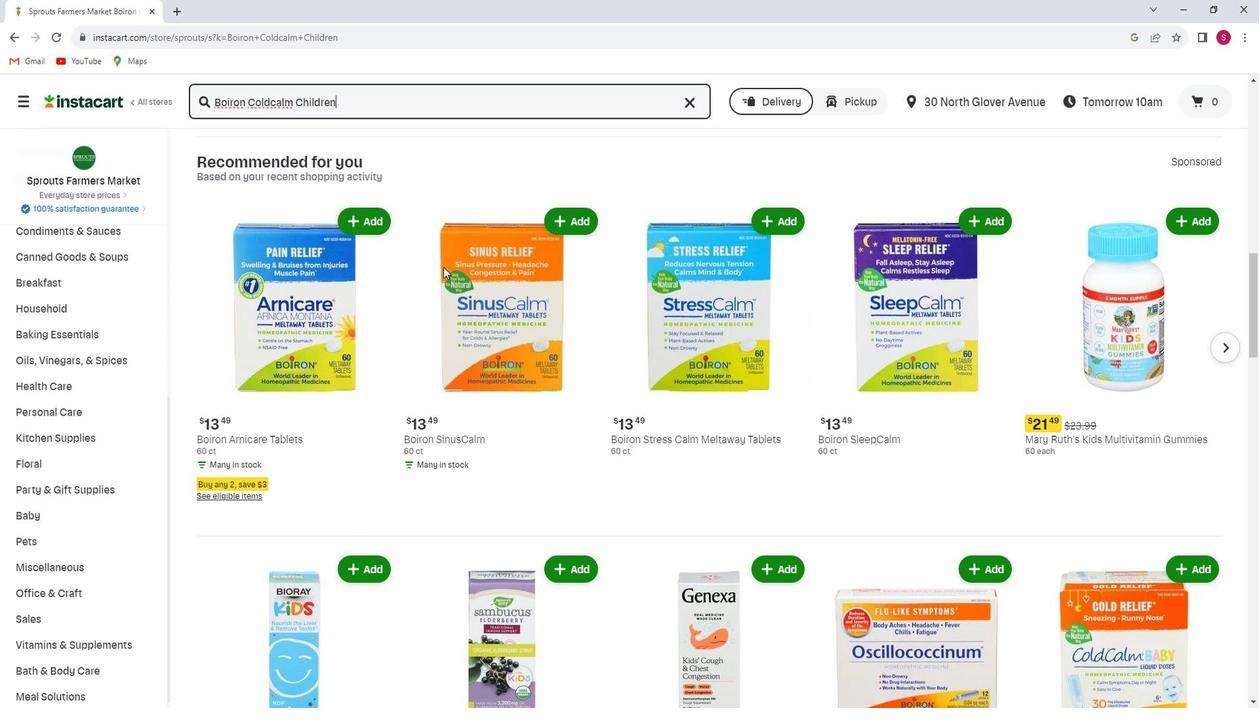 
Action: Mouse scrolled (461, 274) with delta (0, 0)
Screenshot: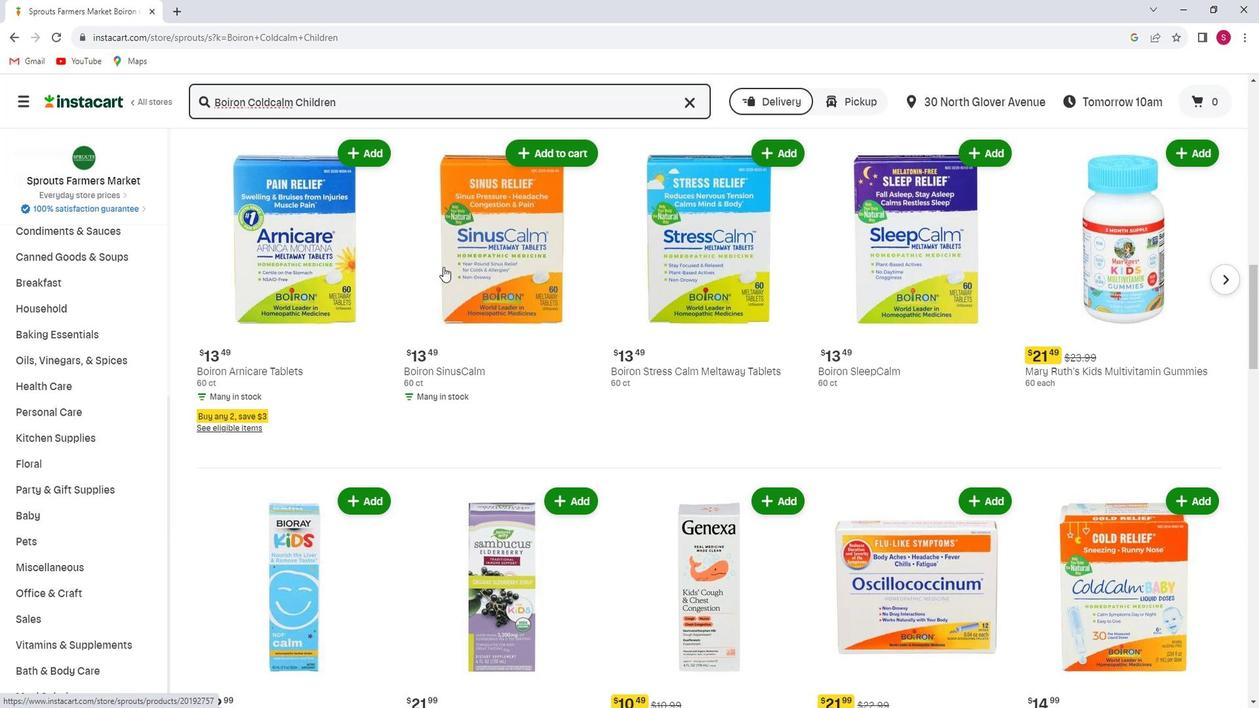 
Action: Mouse scrolled (461, 274) with delta (0, 0)
Screenshot: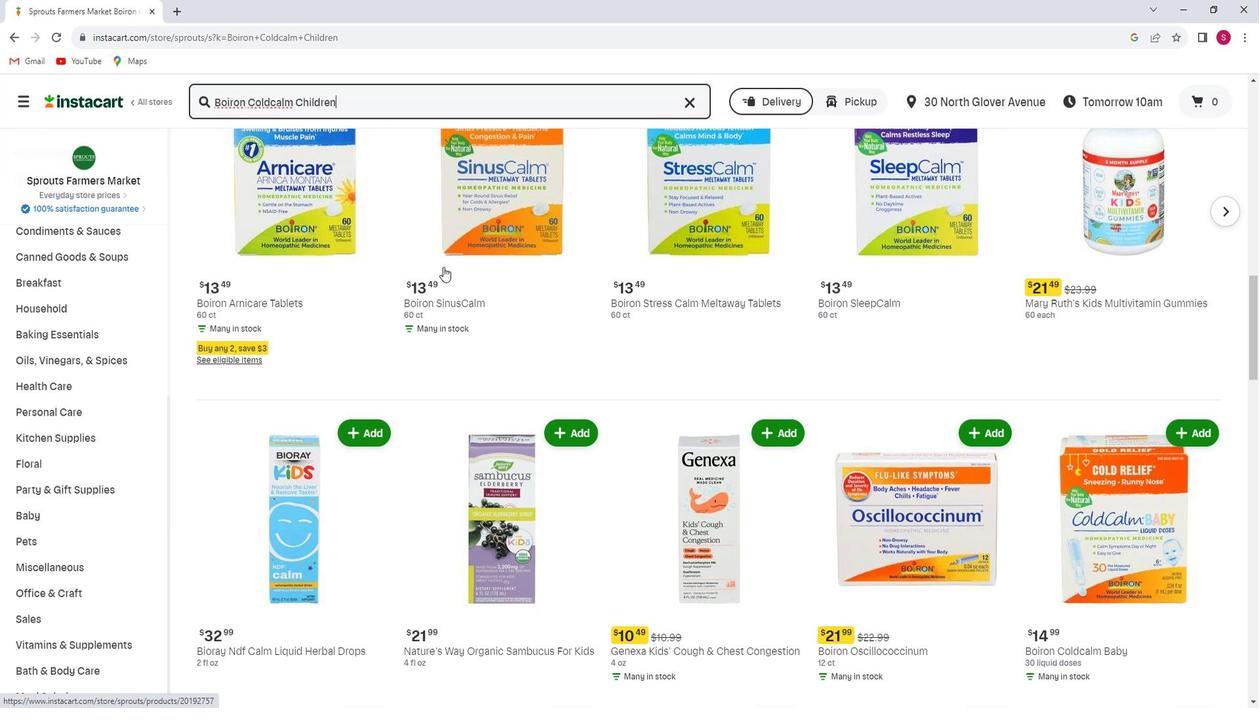 
Action: Mouse scrolled (461, 274) with delta (0, 0)
Screenshot: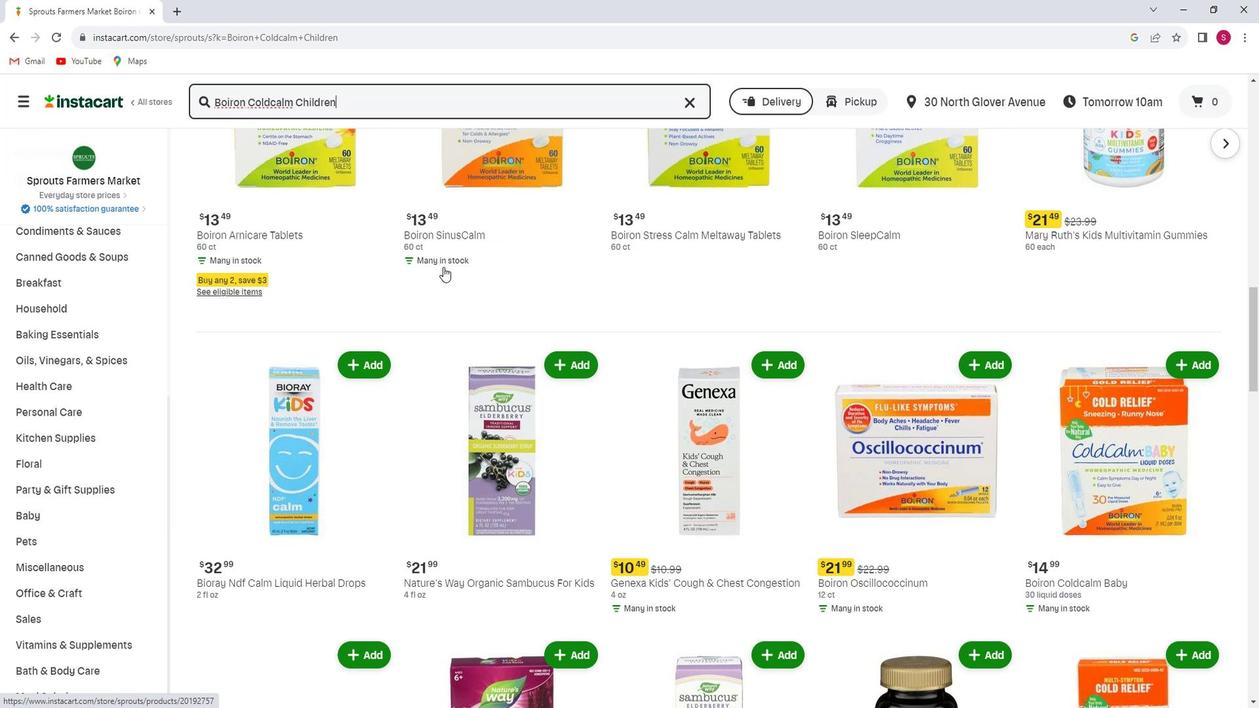 
Action: Mouse scrolled (461, 274) with delta (0, 0)
Screenshot: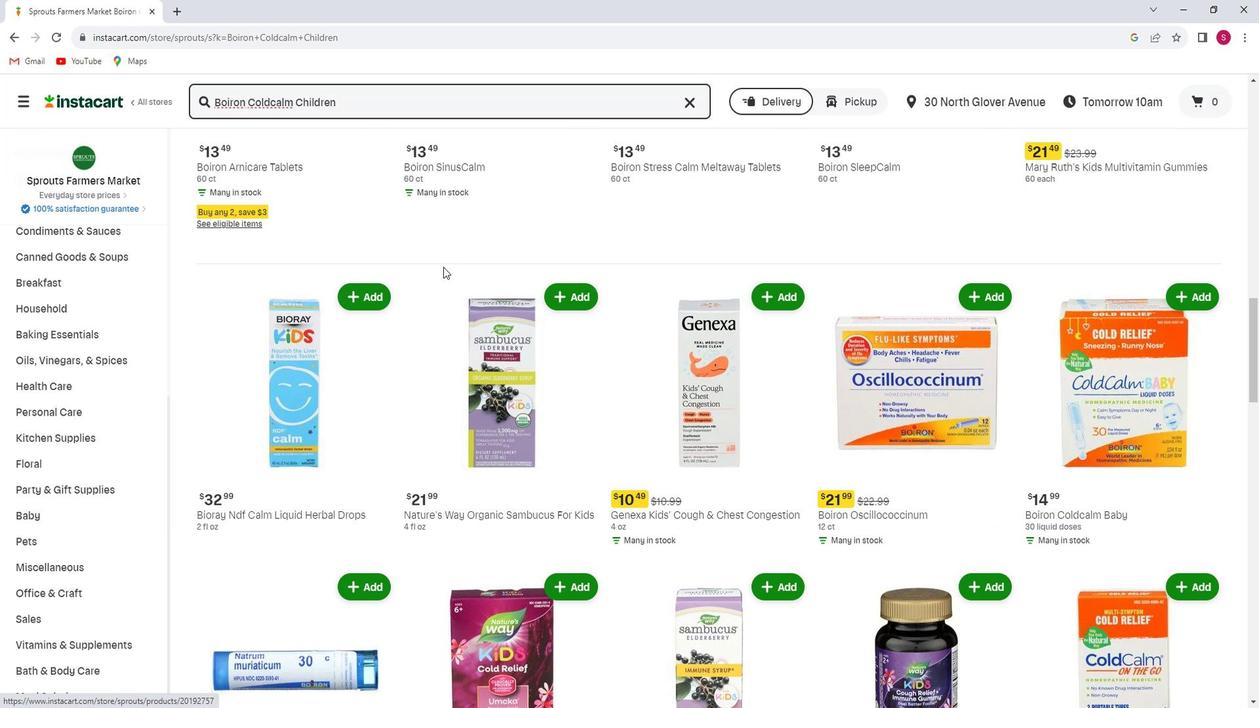 
Action: Mouse scrolled (461, 274) with delta (0, 0)
Screenshot: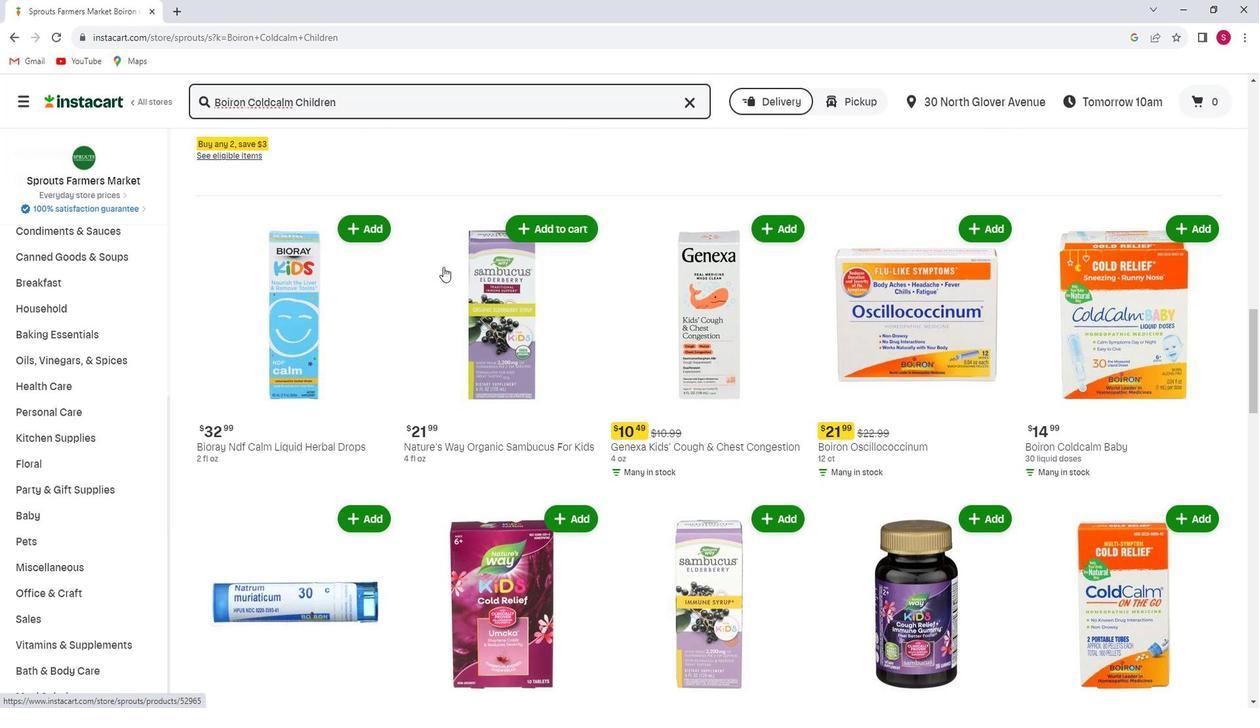 
Action: Mouse scrolled (461, 274) with delta (0, 0)
Screenshot: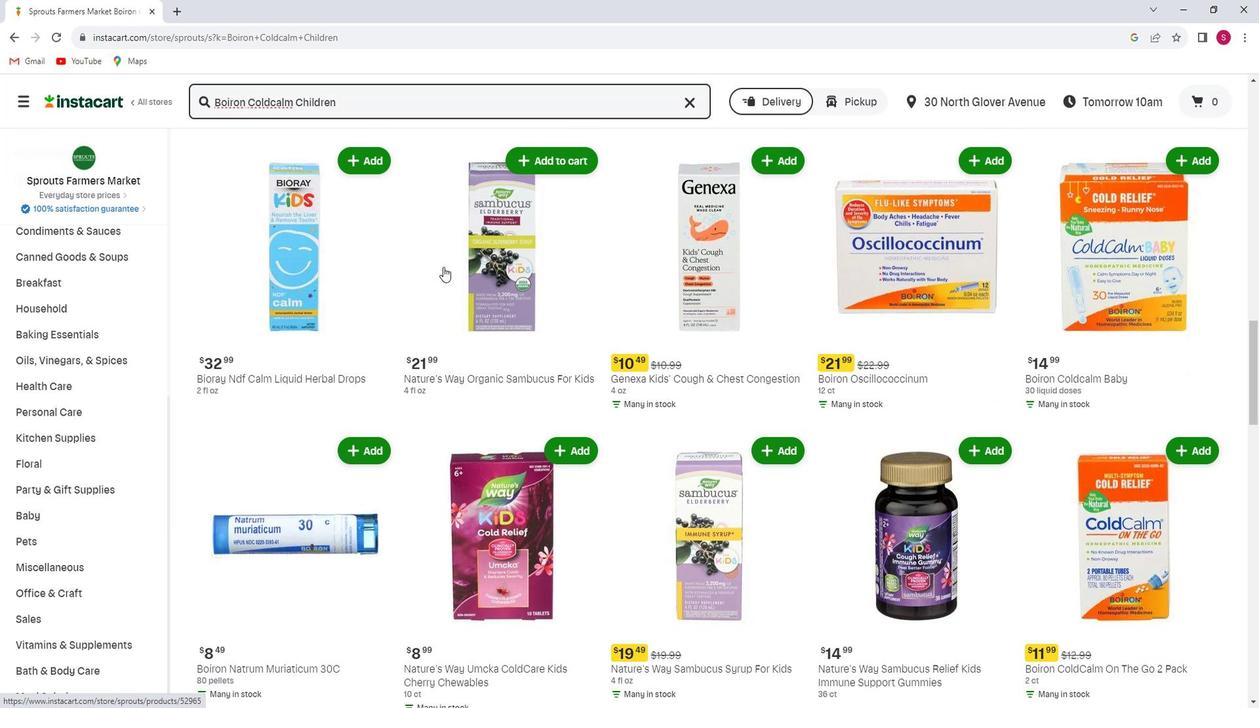 
Action: Mouse scrolled (461, 274) with delta (0, 0)
Screenshot: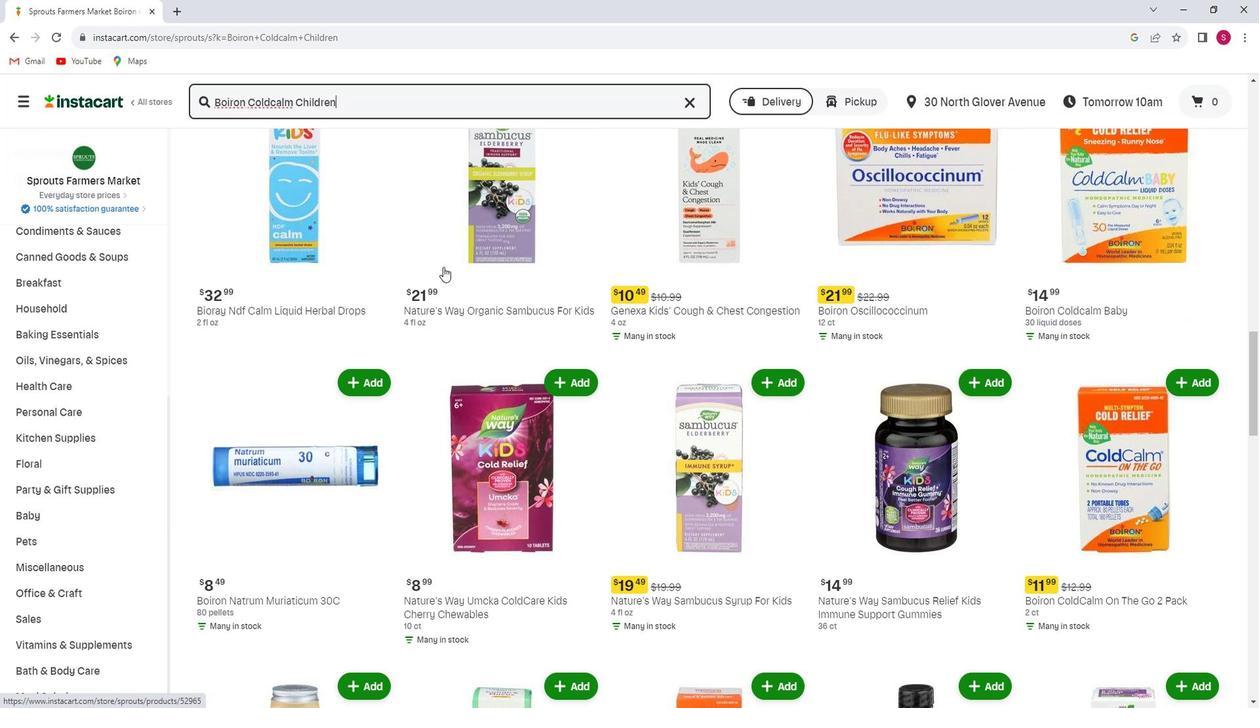 
Action: Mouse scrolled (461, 274) with delta (0, 0)
Screenshot: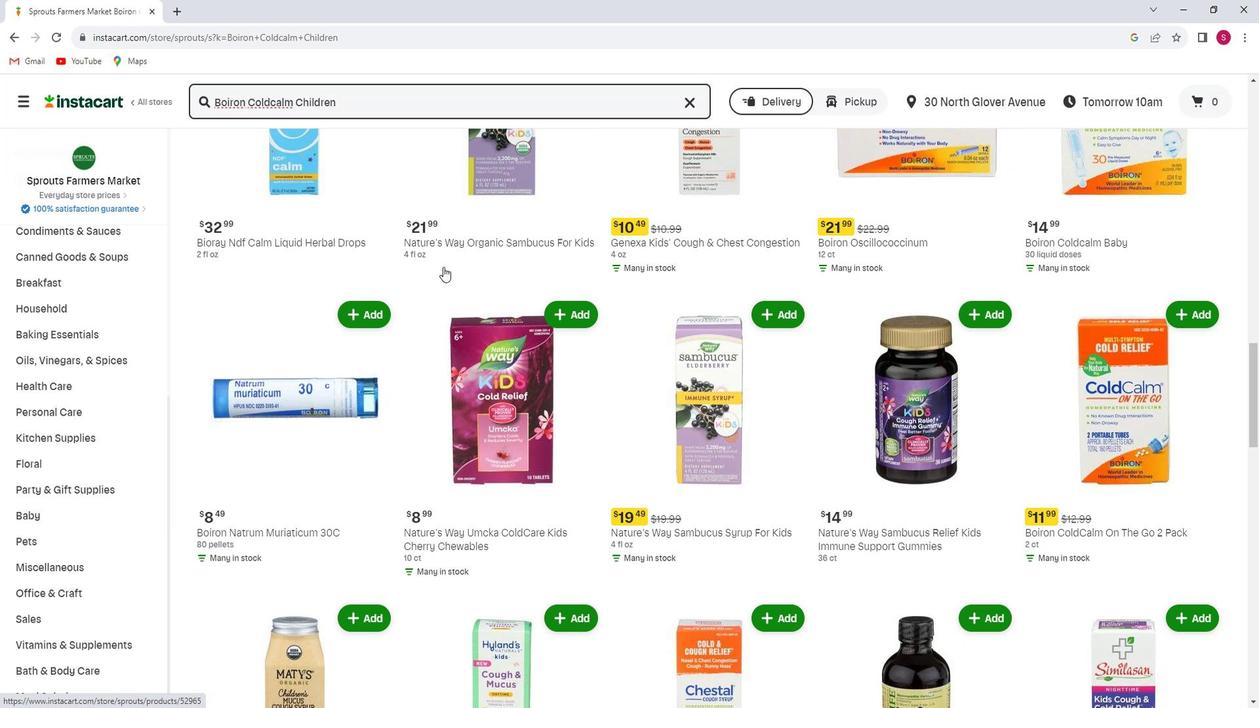 
Action: Mouse scrolled (461, 274) with delta (0, 0)
Screenshot: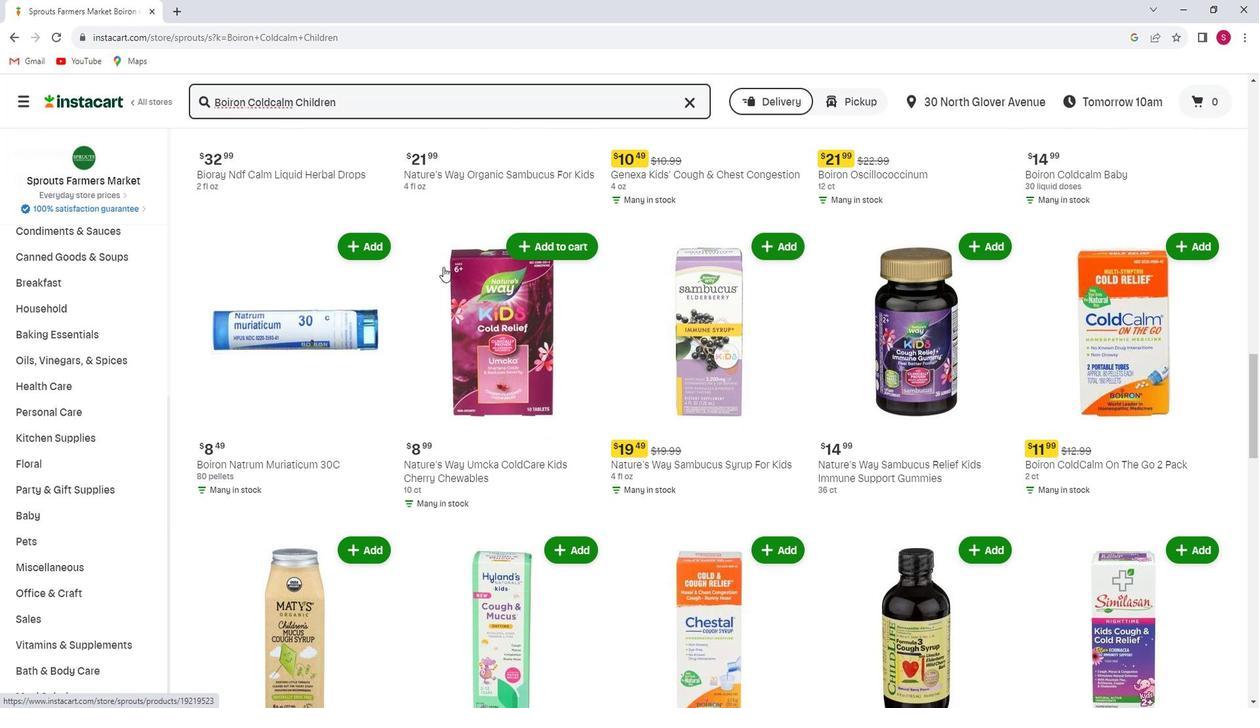 
Action: Mouse scrolled (461, 274) with delta (0, 0)
Screenshot: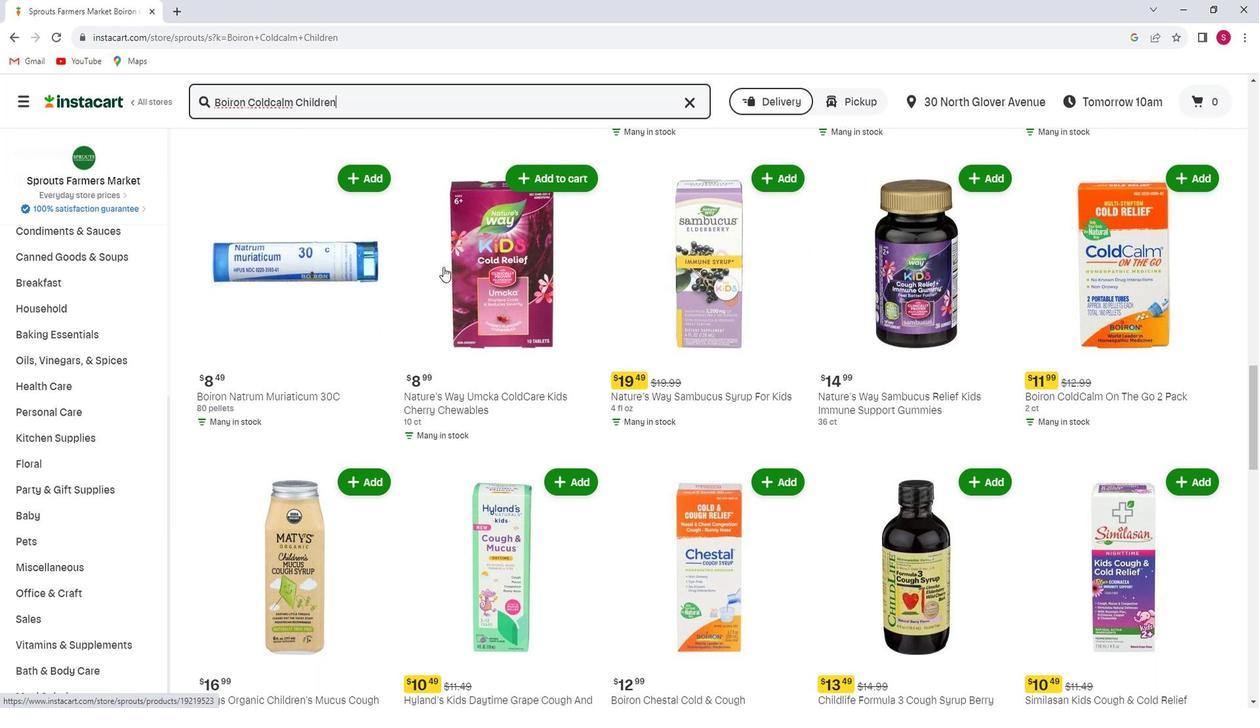 
Action: Mouse scrolled (461, 274) with delta (0, 0)
Screenshot: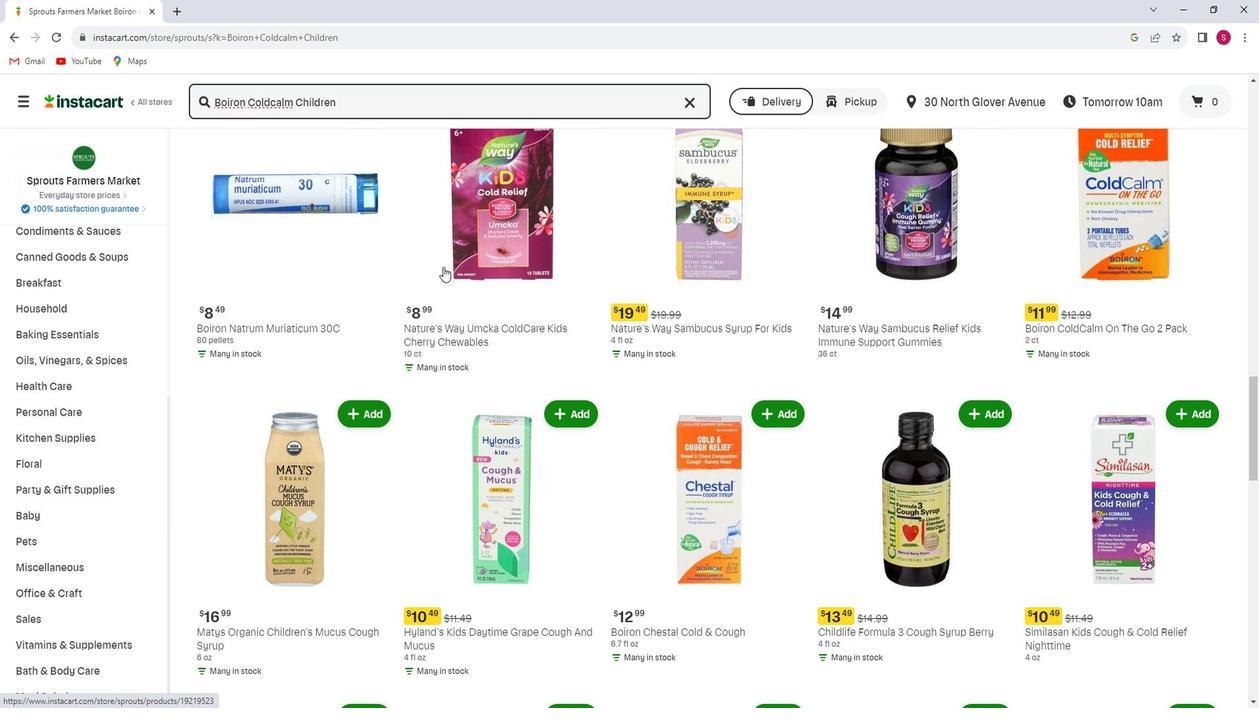 
Action: Mouse scrolled (461, 274) with delta (0, 0)
Screenshot: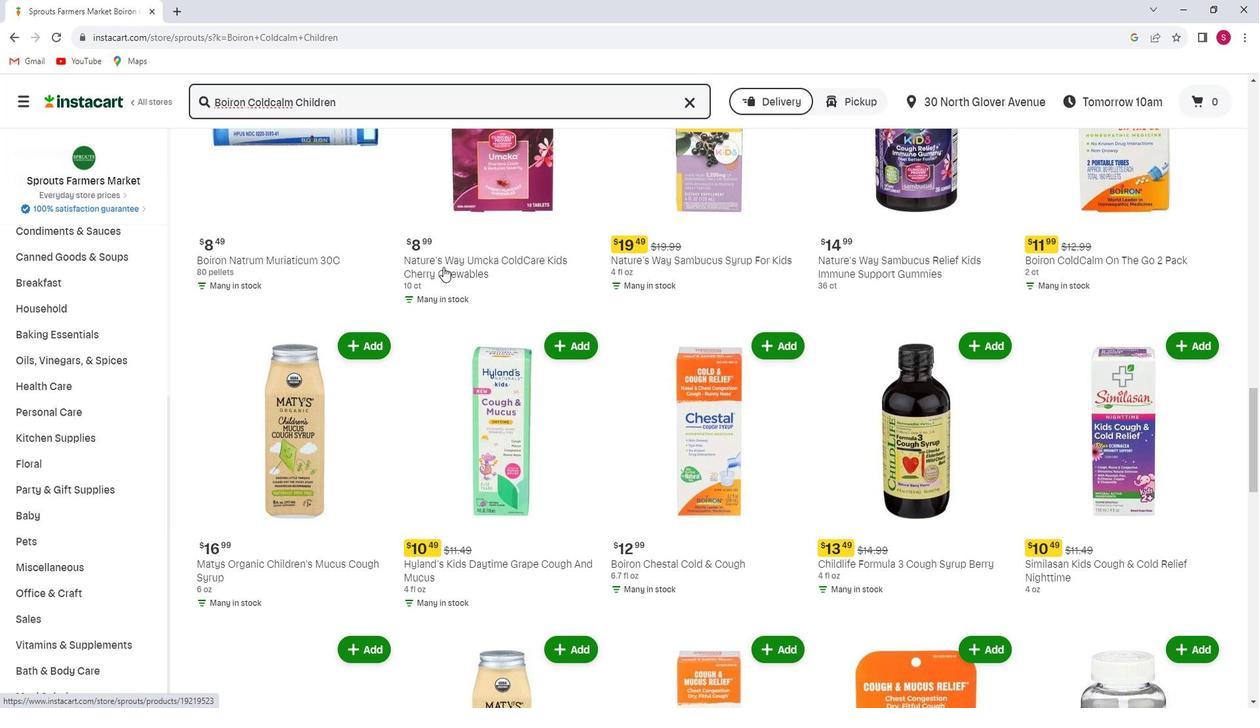 
Action: Mouse scrolled (461, 274) with delta (0, 0)
Screenshot: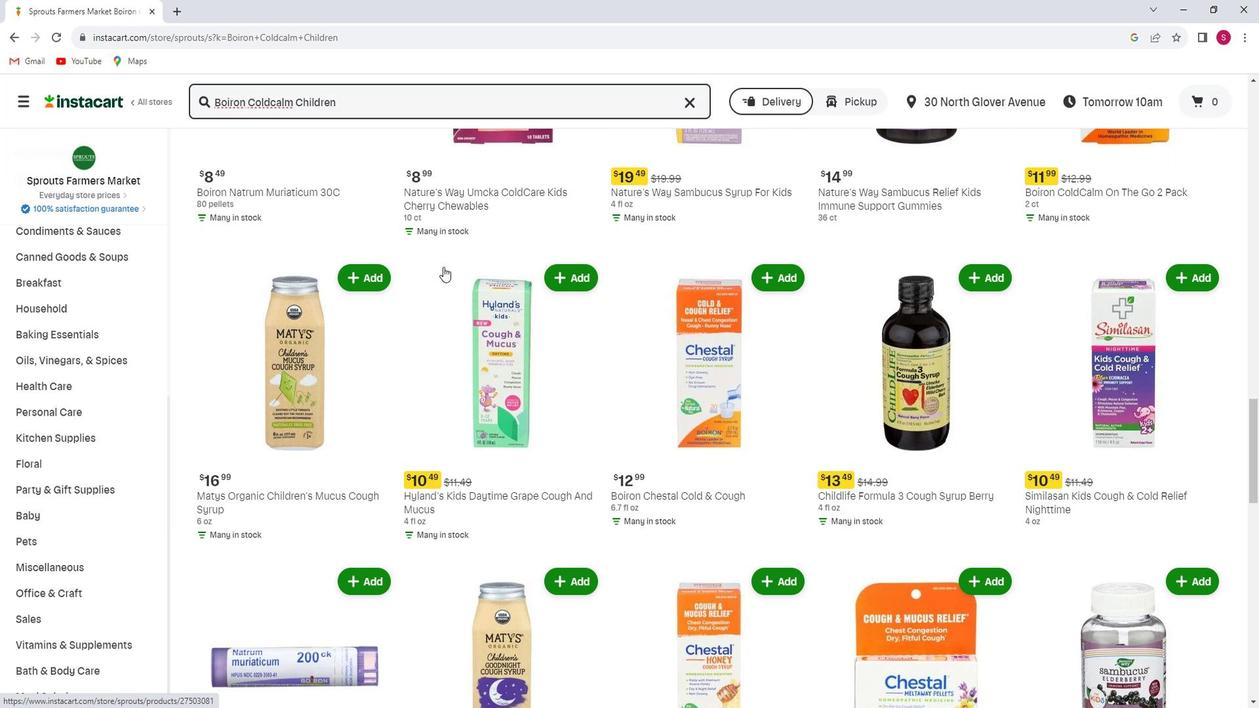 
Action: Mouse scrolled (461, 274) with delta (0, 0)
Screenshot: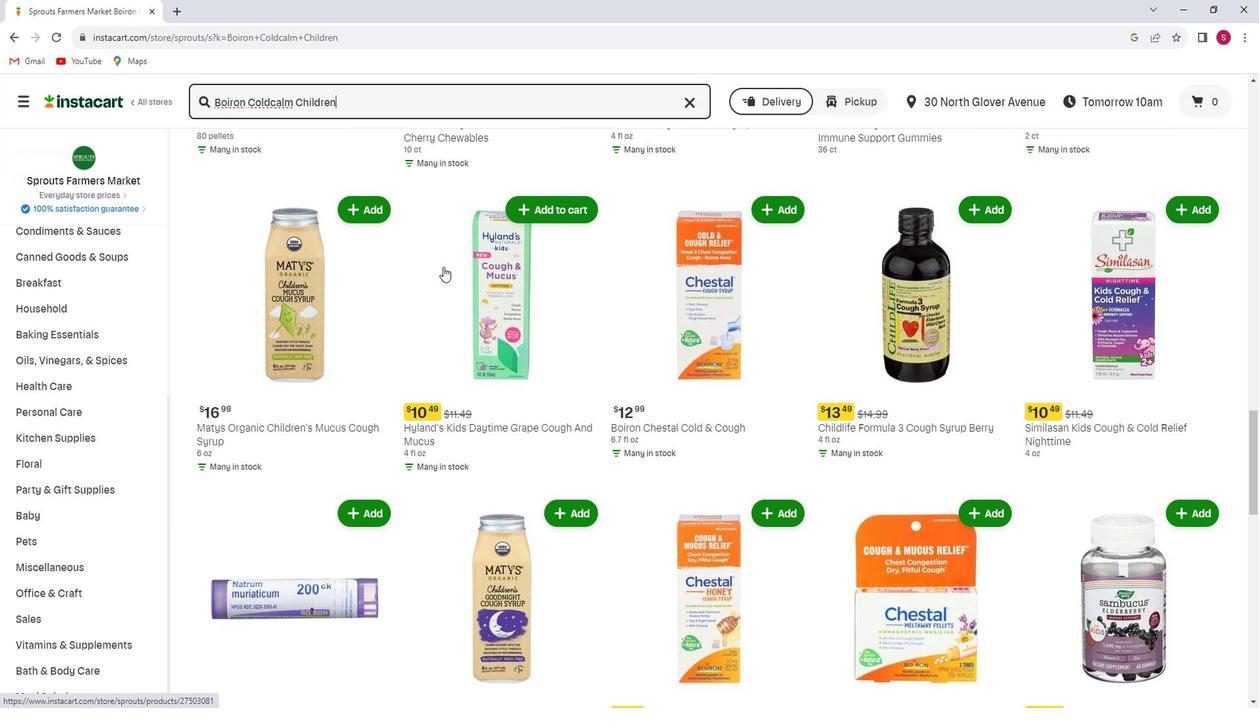 
Action: Mouse scrolled (461, 274) with delta (0, 0)
Screenshot: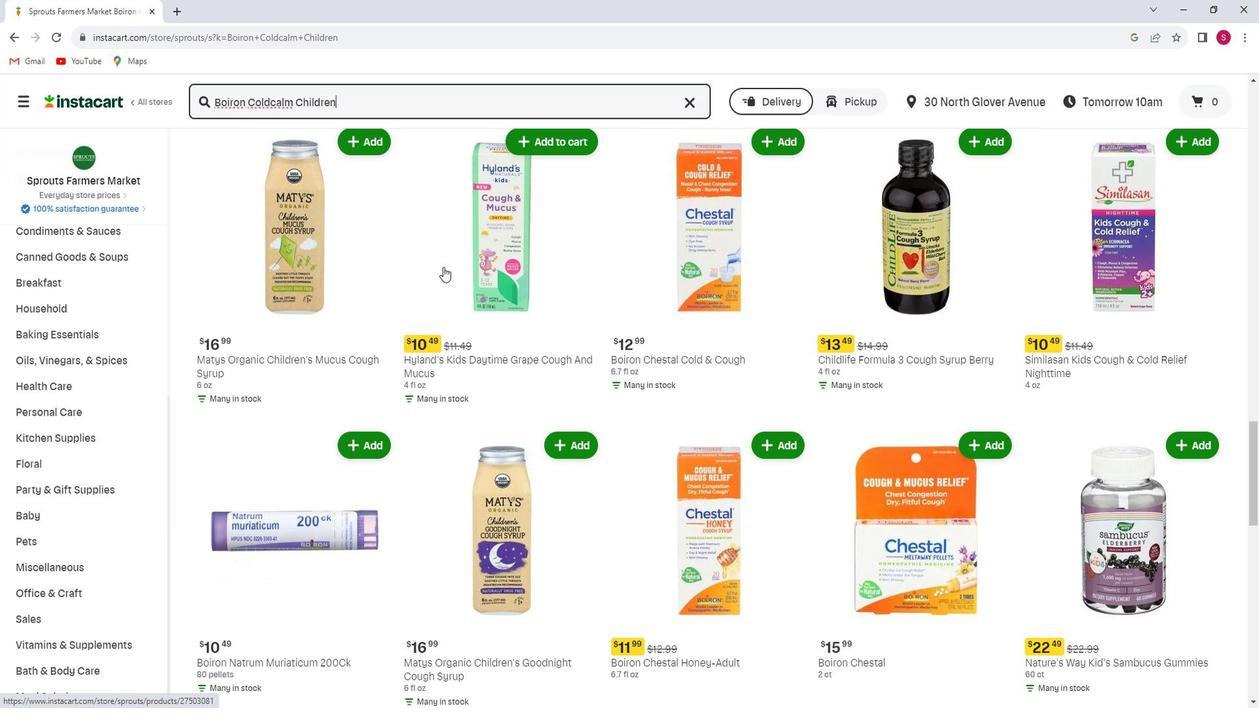 
Action: Mouse scrolled (461, 274) with delta (0, 0)
Screenshot: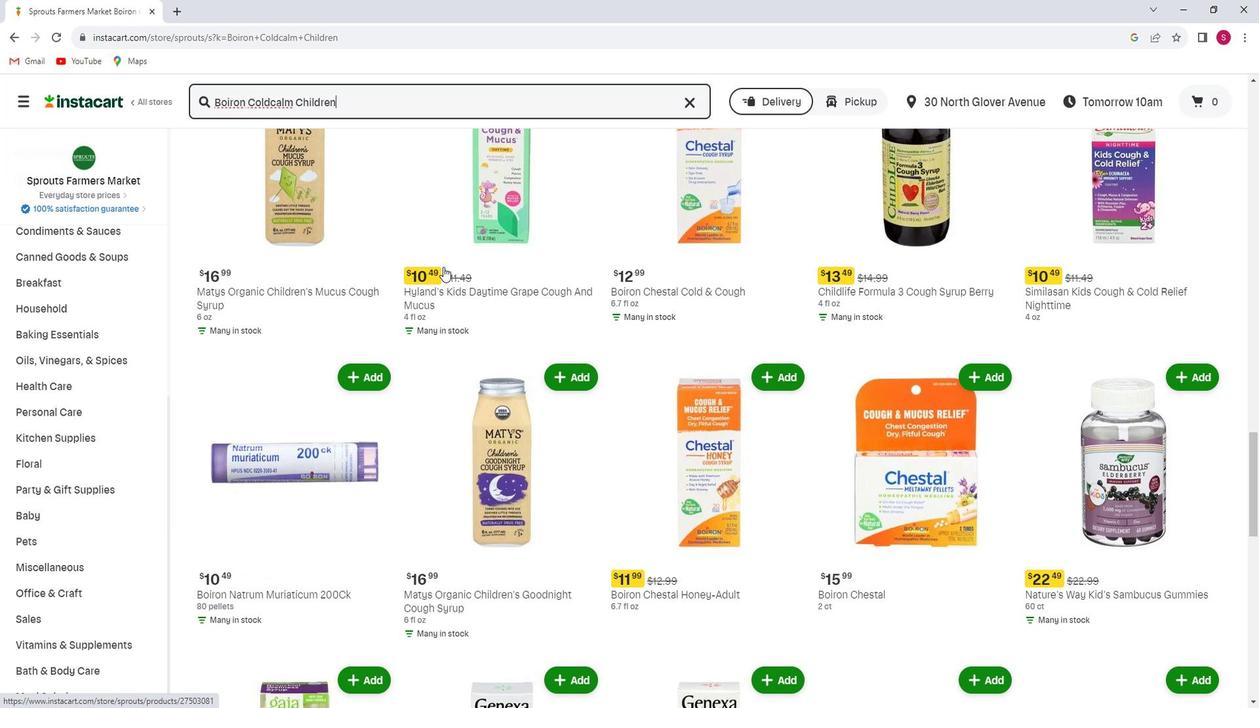 
Action: Mouse scrolled (461, 274) with delta (0, 0)
Screenshot: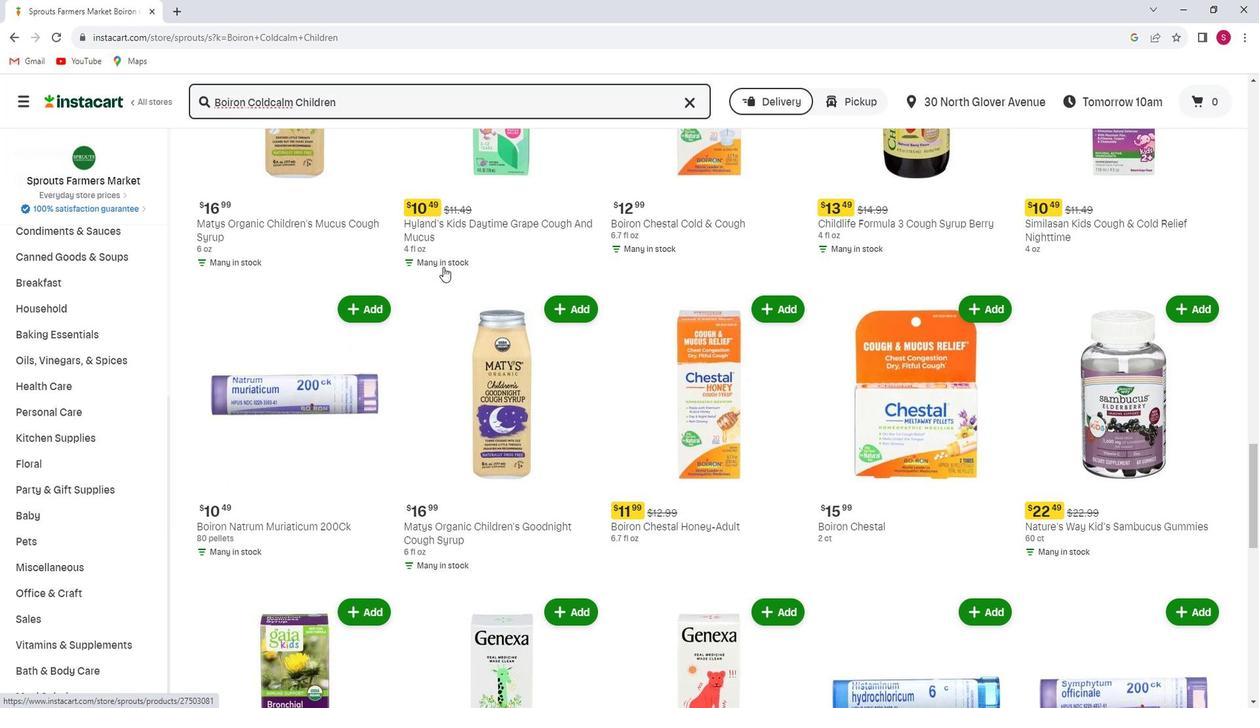 
Action: Mouse scrolled (461, 274) with delta (0, 0)
Screenshot: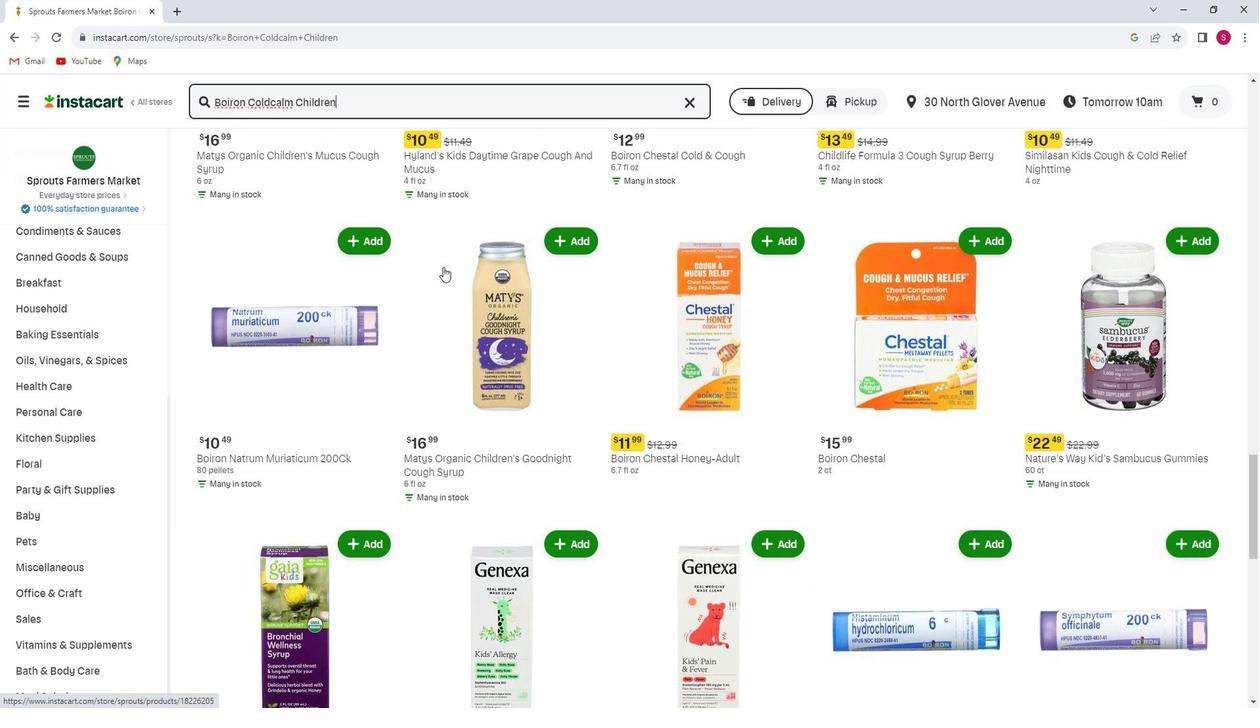 
Action: Mouse scrolled (461, 274) with delta (0, 0)
Screenshot: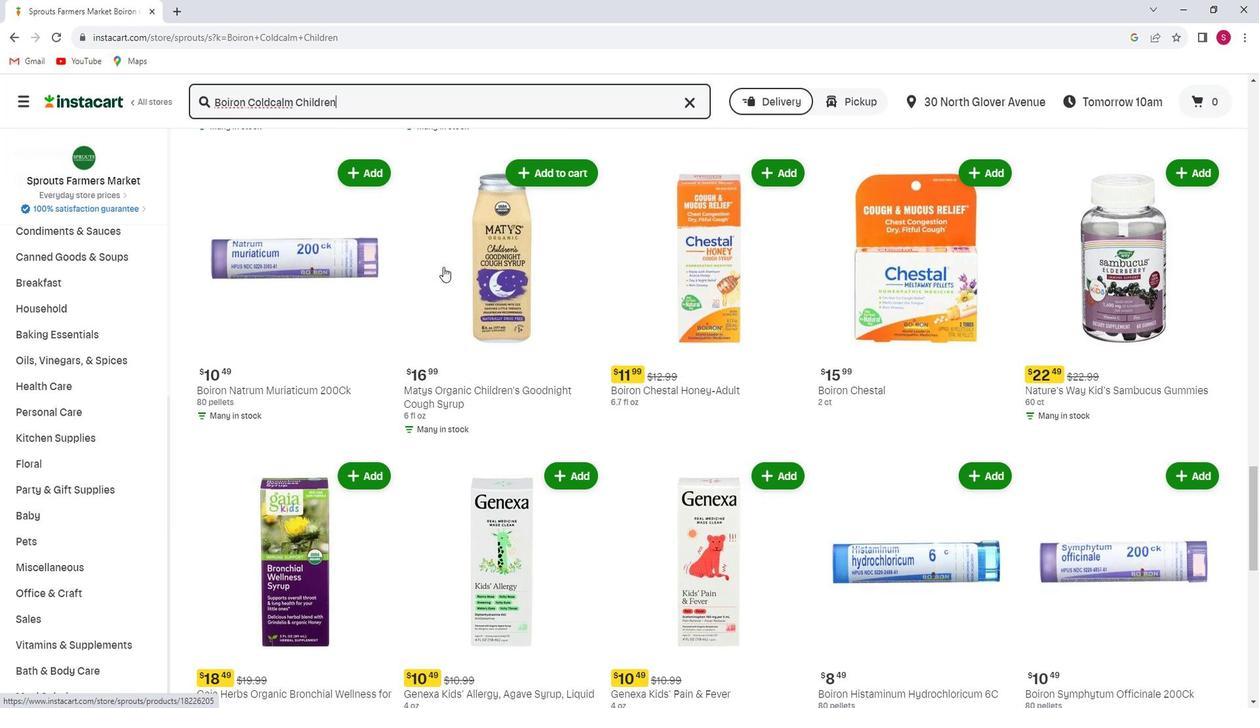 
Action: Mouse scrolled (461, 274) with delta (0, 0)
Screenshot: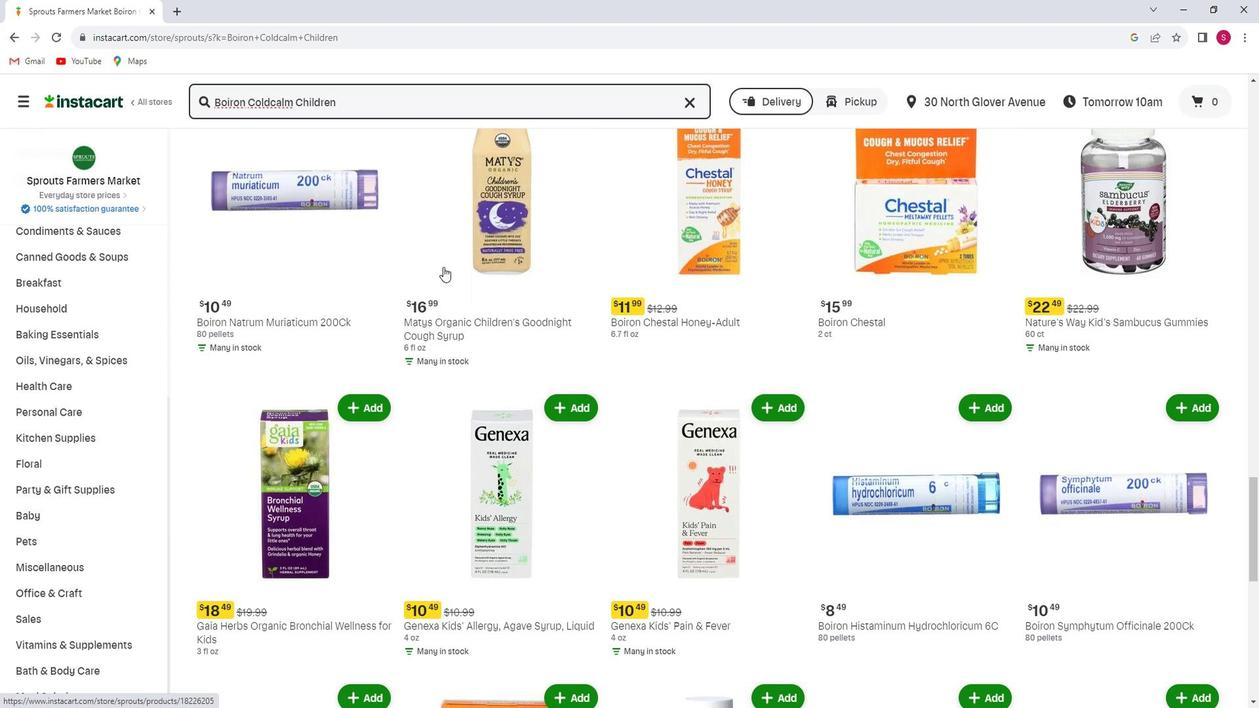 
Action: Mouse scrolled (461, 274) with delta (0, 0)
Screenshot: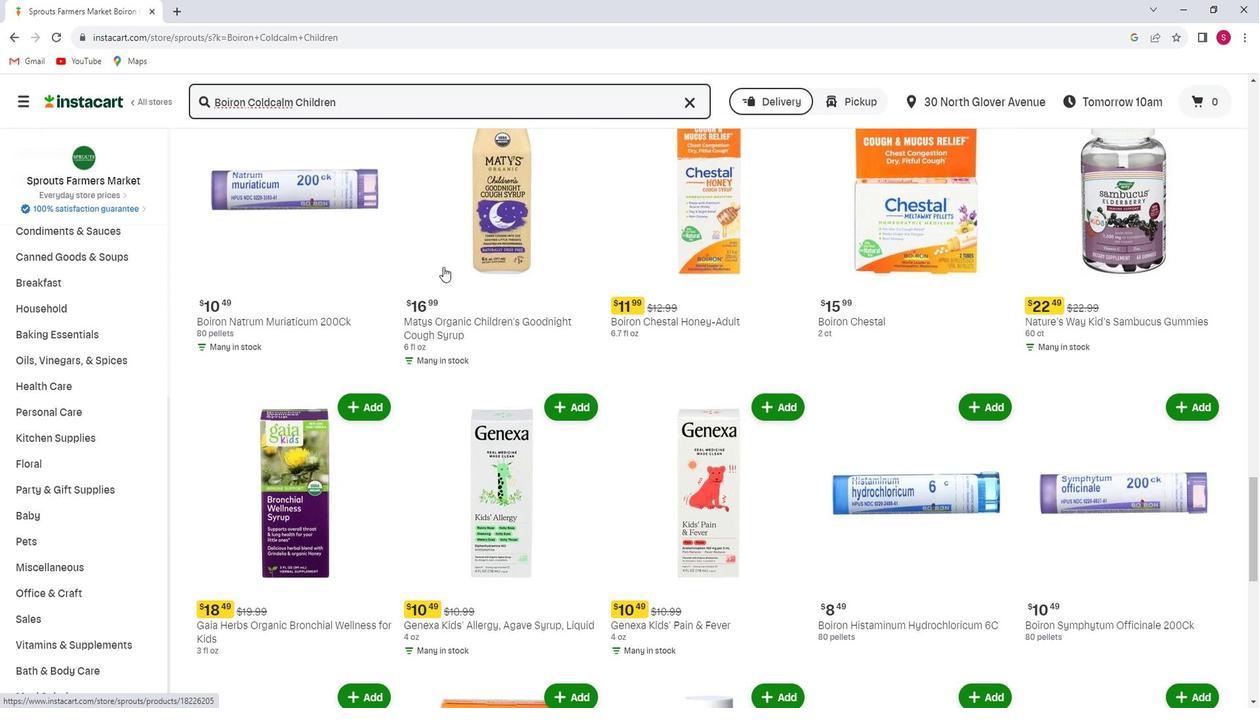 
Action: Mouse scrolled (461, 274) with delta (0, 0)
Screenshot: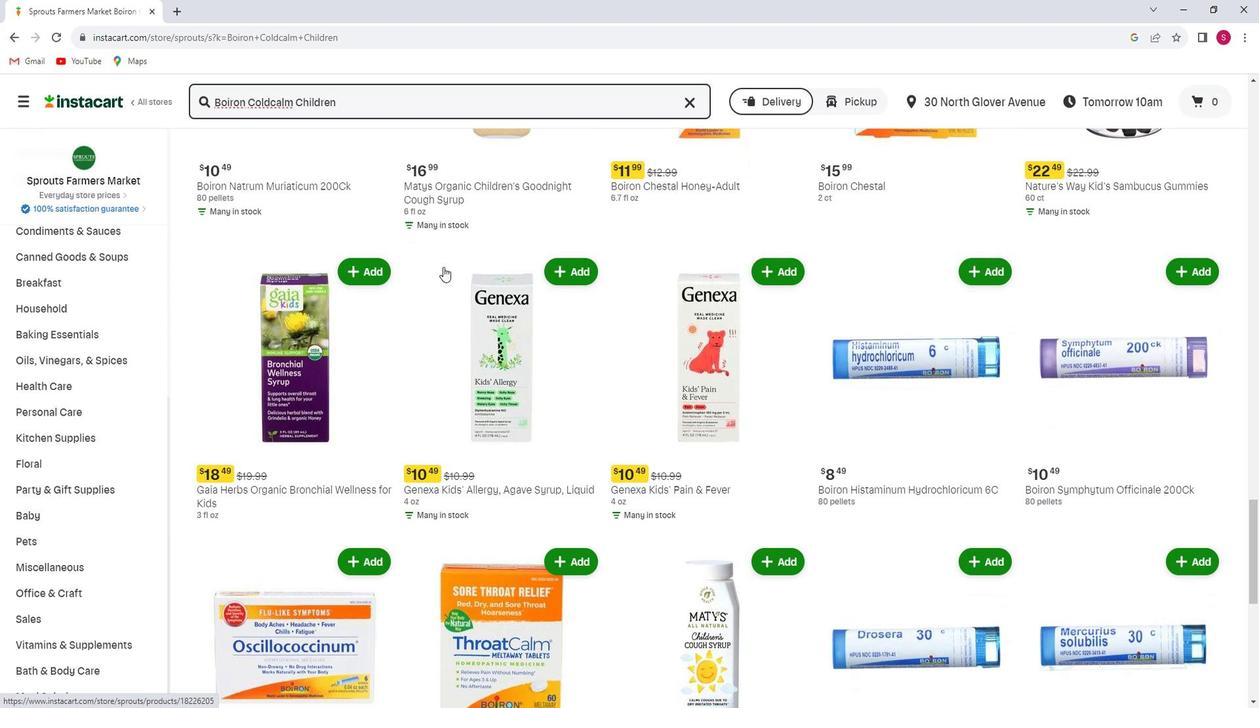 
Action: Mouse scrolled (461, 274) with delta (0, 0)
Screenshot: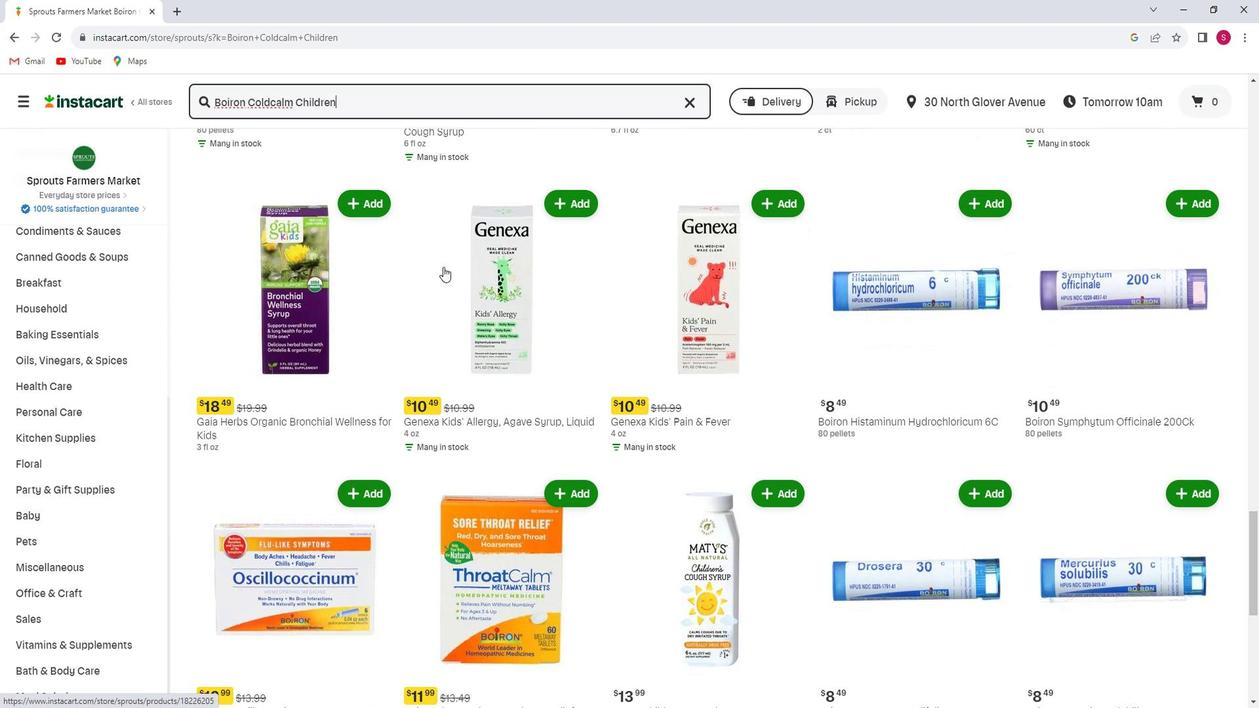 
Action: Mouse scrolled (461, 274) with delta (0, 0)
Screenshot: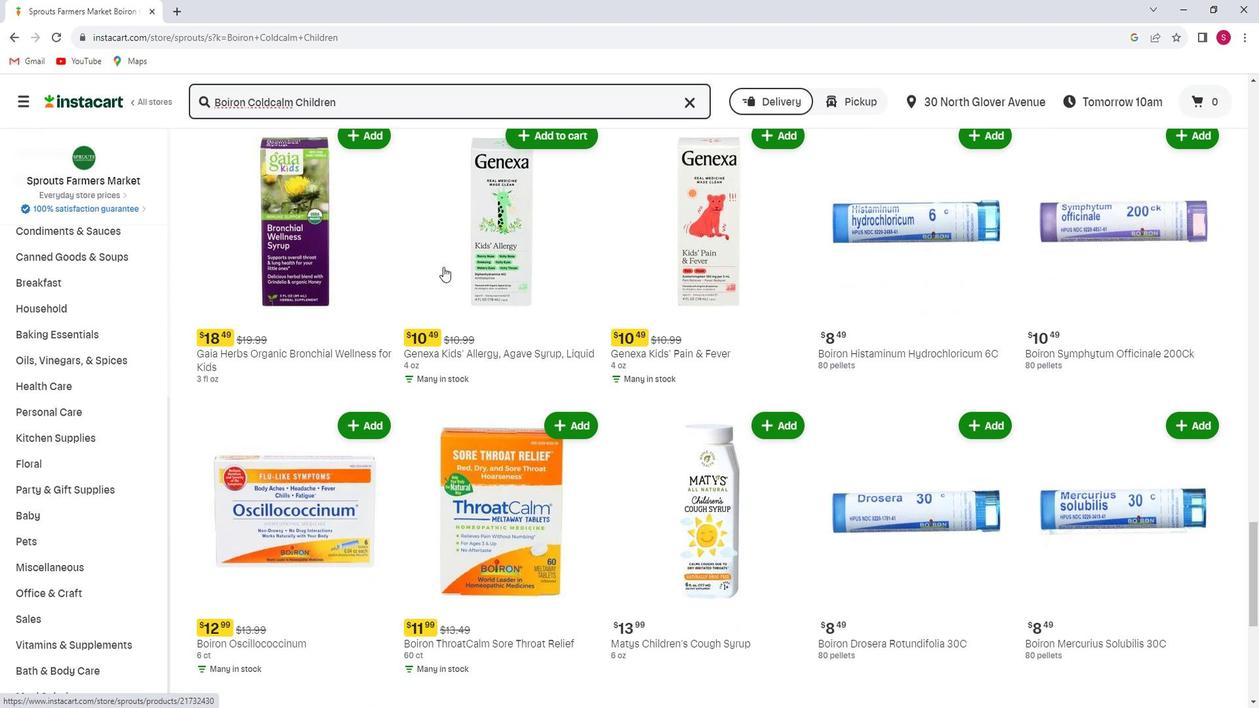 
Action: Mouse scrolled (461, 274) with delta (0, 0)
Screenshot: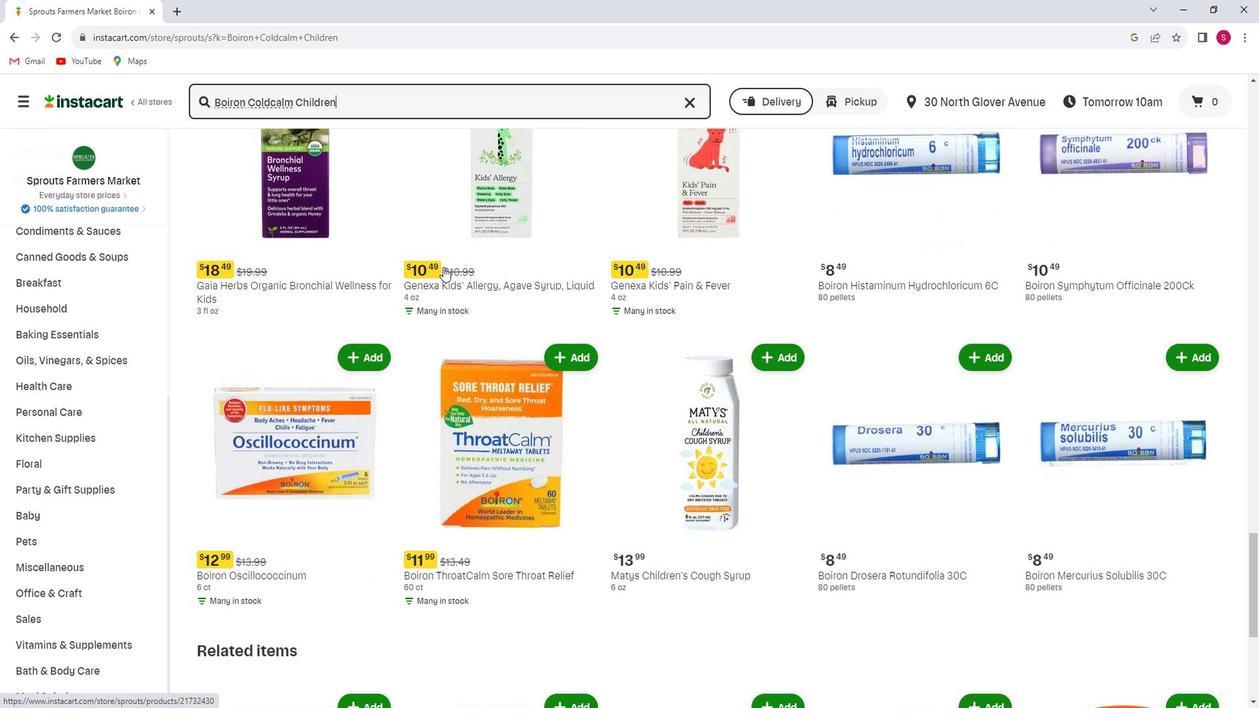 
Action: Mouse scrolled (461, 274) with delta (0, 0)
Screenshot: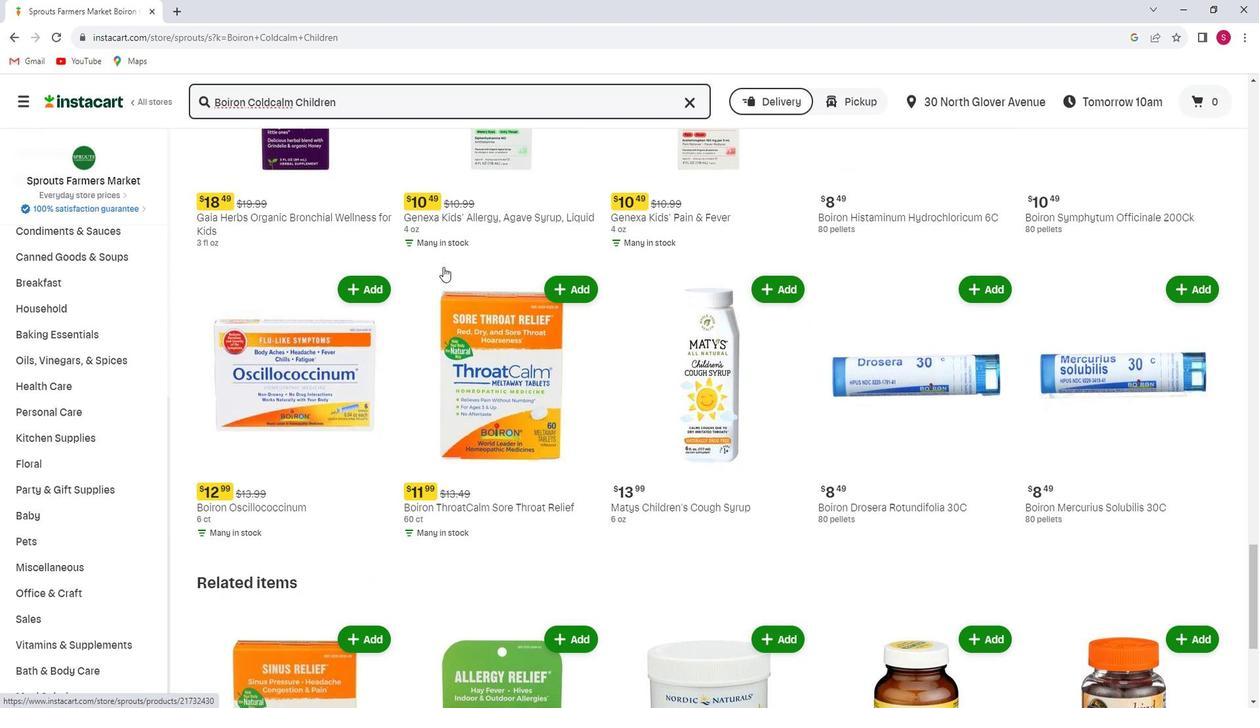 
Action: Mouse scrolled (461, 274) with delta (0, 0)
Screenshot: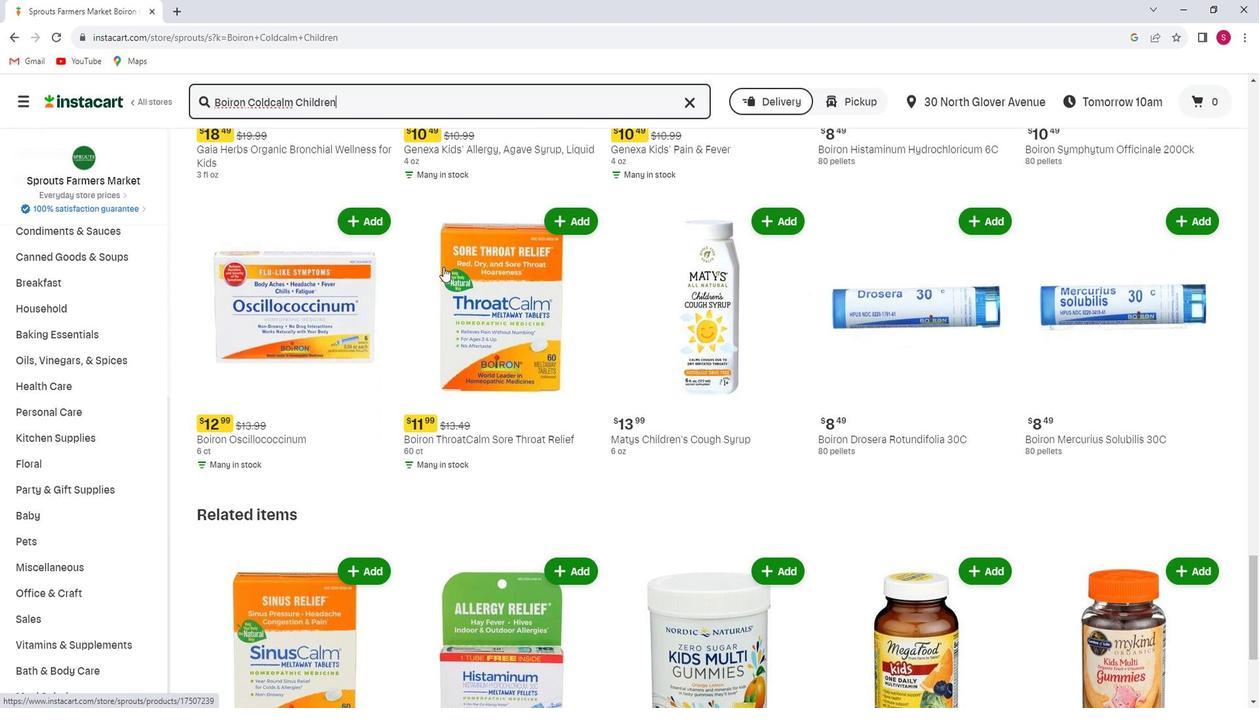 
Action: Mouse scrolled (461, 274) with delta (0, 0)
Screenshot: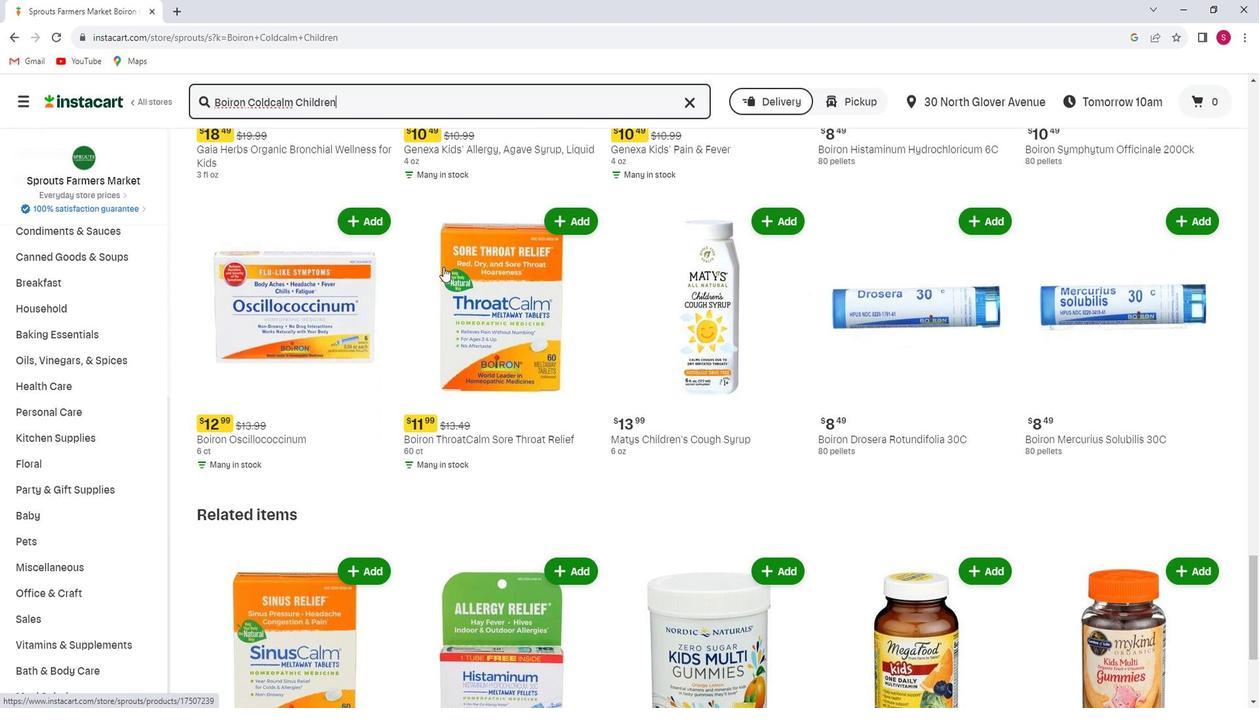 
Action: Mouse scrolled (461, 274) with delta (0, 0)
Screenshot: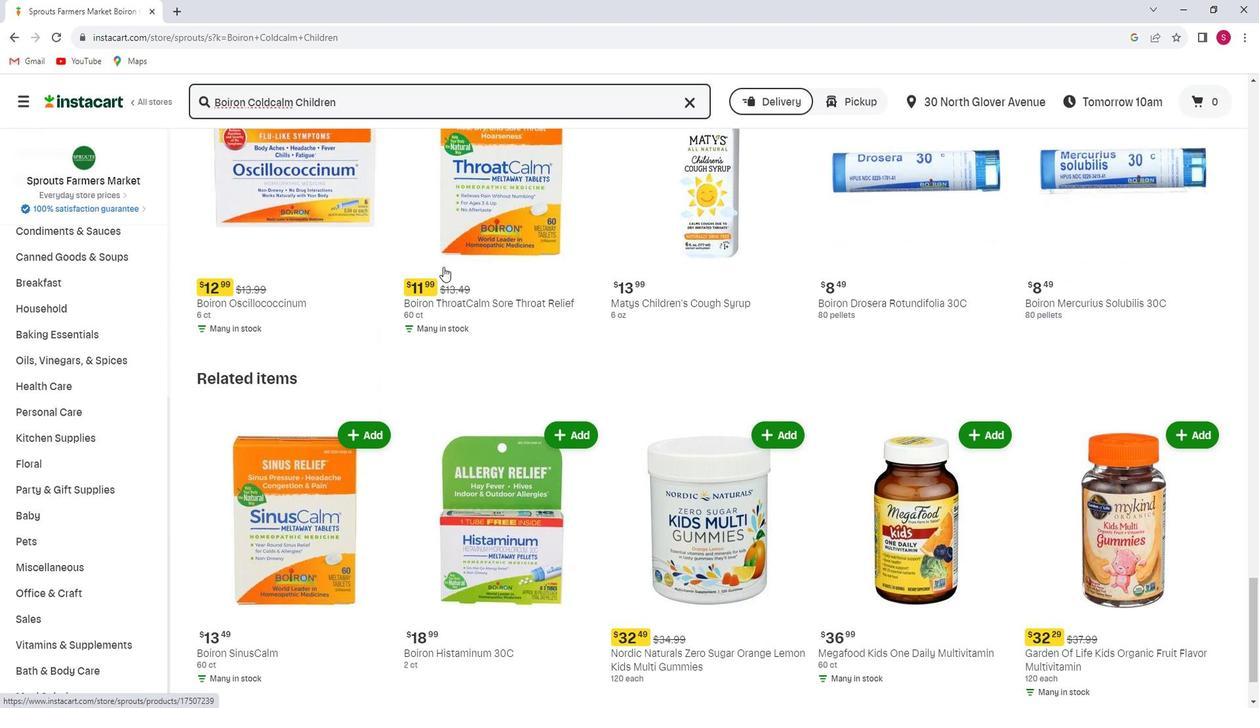 
Action: Mouse scrolled (461, 274) with delta (0, 0)
Screenshot: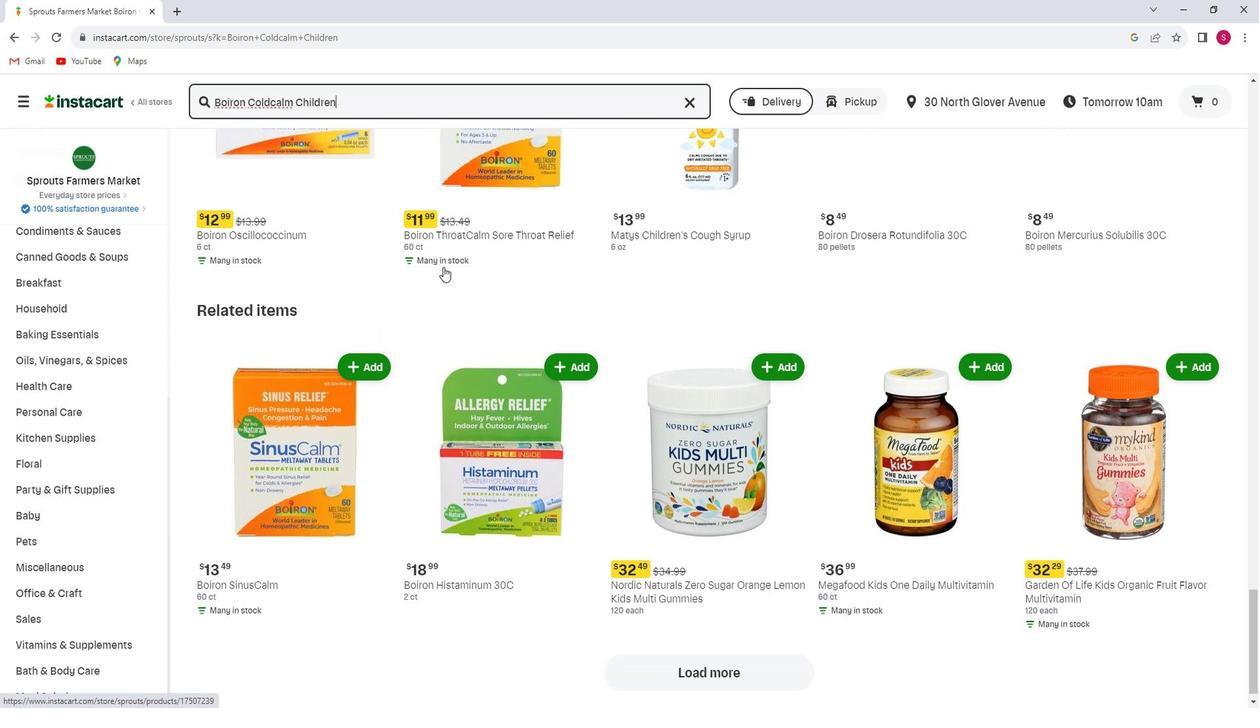 
Action: Mouse scrolled (461, 274) with delta (0, 0)
Screenshot: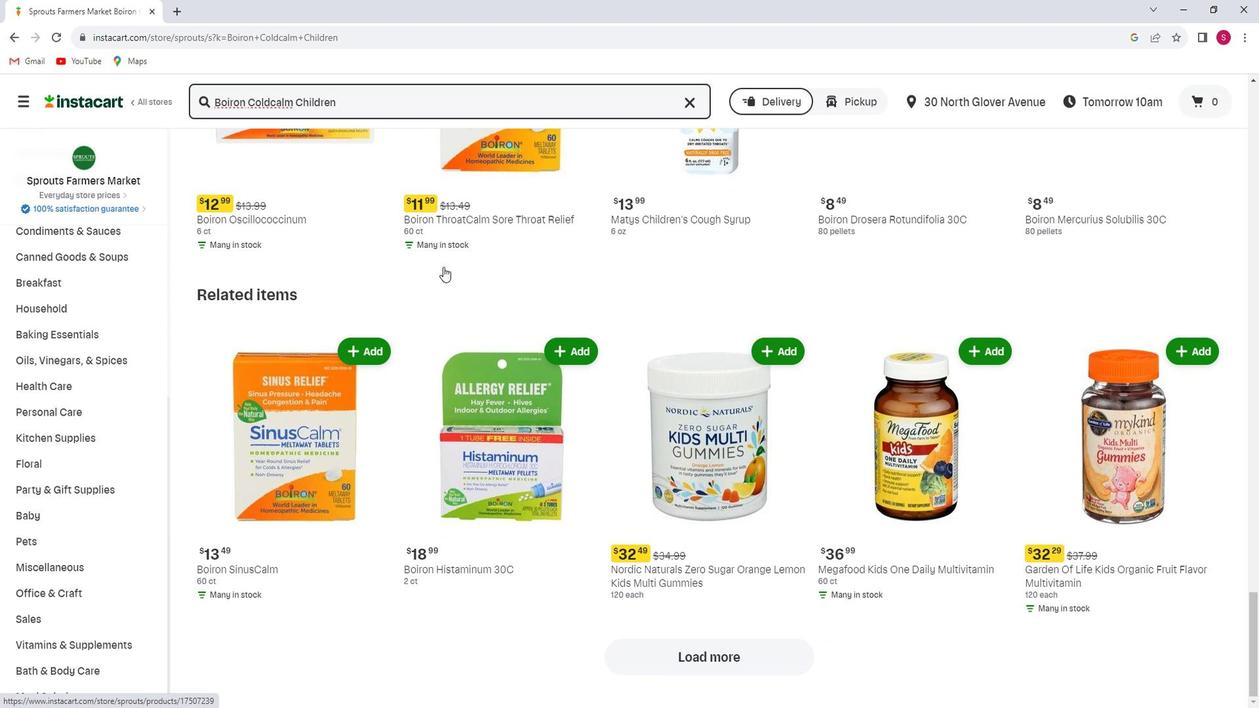 
Action: Mouse scrolled (461, 274) with delta (0, 0)
Screenshot: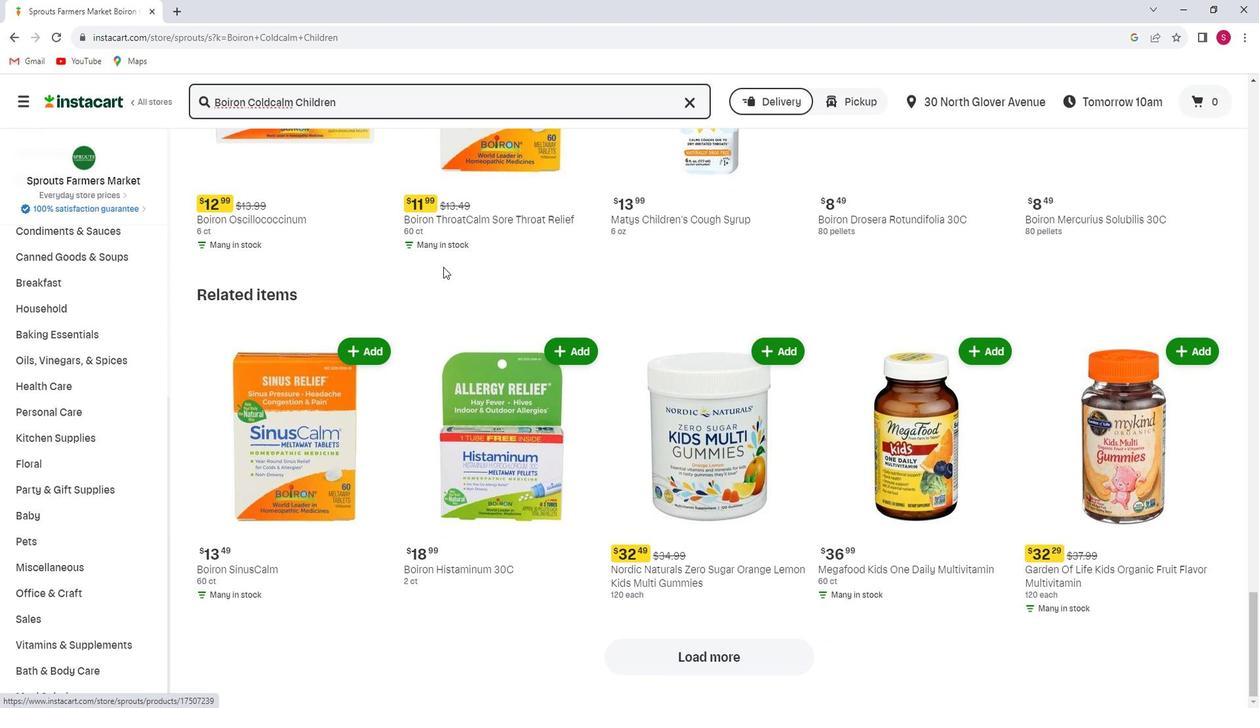 
